 Task: Look for Airbnb options in Sumber, Indonesia from 5th December, 2023 to 11th December, 2023 for 2 adults.2 bedrooms having 2 beds and 1 bathroom. Property type can be flat. Booking option can be shelf check-in. Look for 4 properties as per requirement.
Action: Mouse moved to (484, 105)
Screenshot: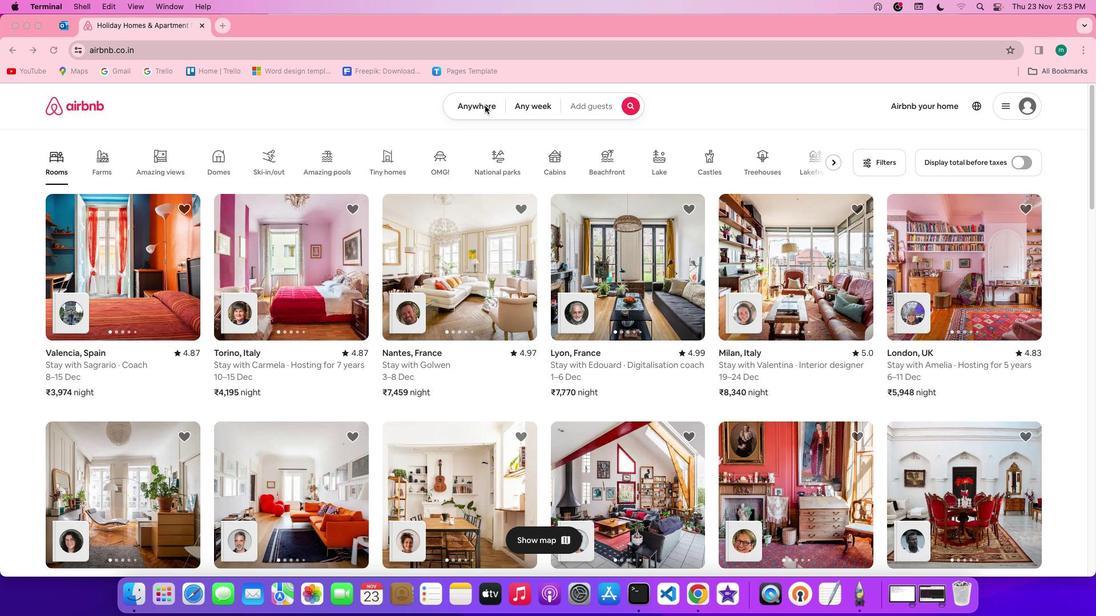 
Action: Mouse pressed left at (484, 105)
Screenshot: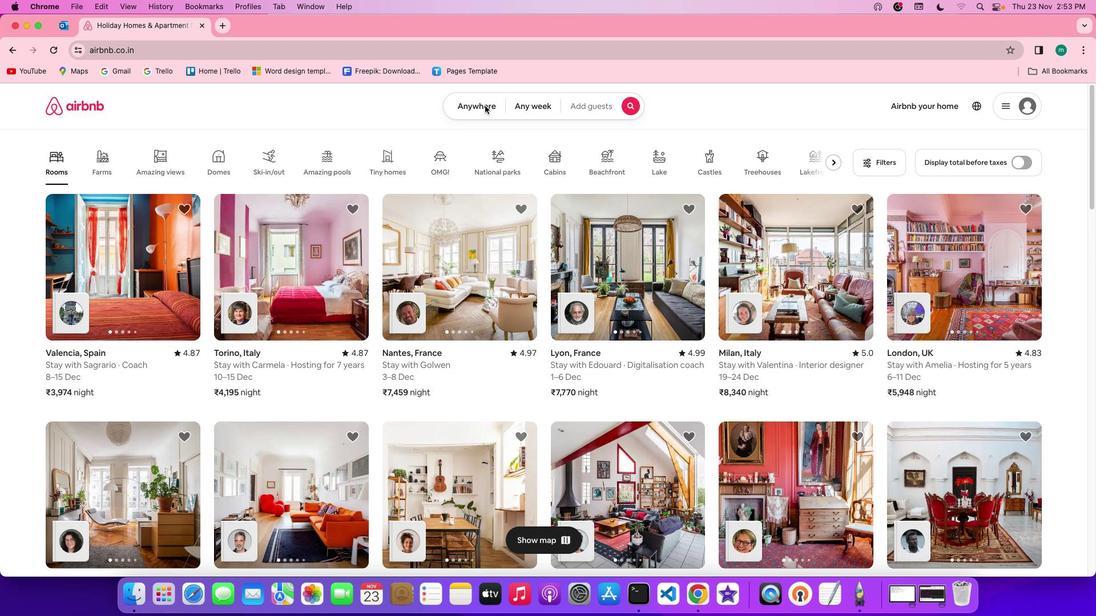
Action: Mouse pressed left at (484, 105)
Screenshot: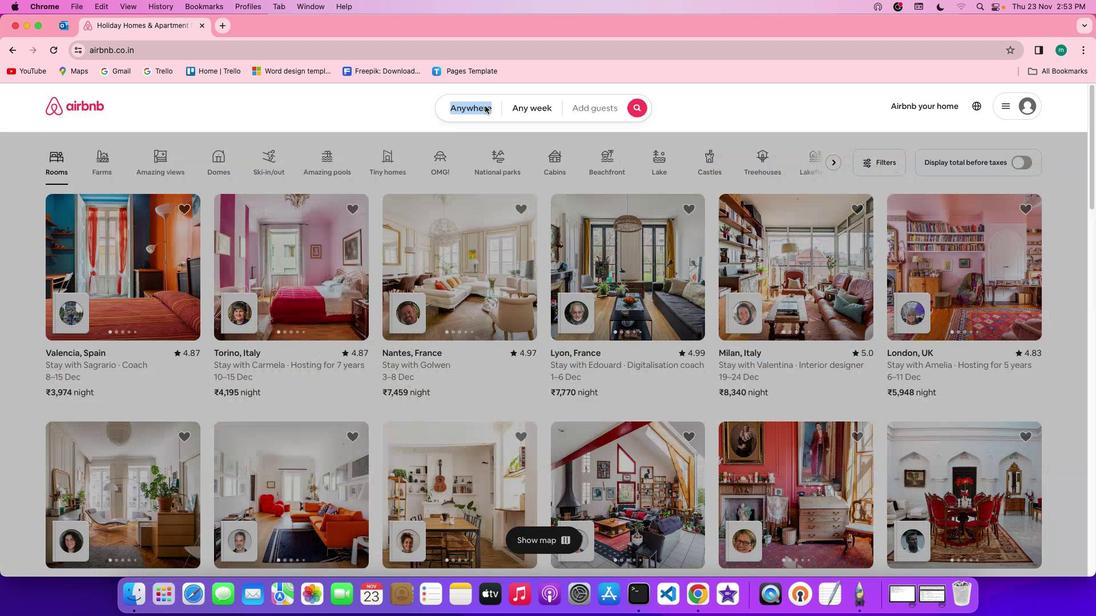 
Action: Mouse moved to (420, 151)
Screenshot: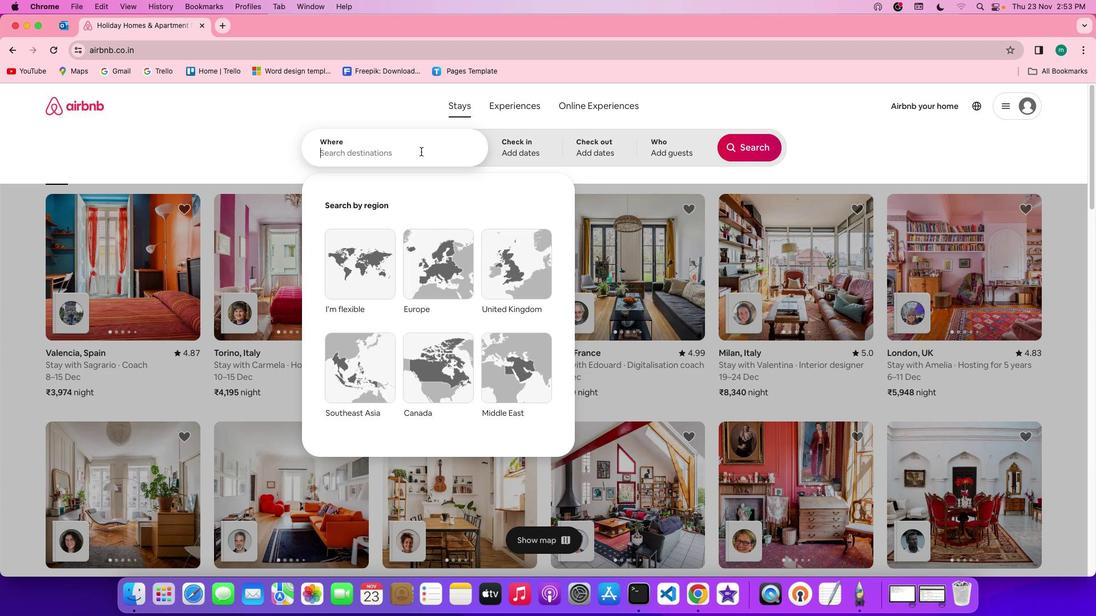 
Action: Mouse pressed left at (420, 151)
Screenshot: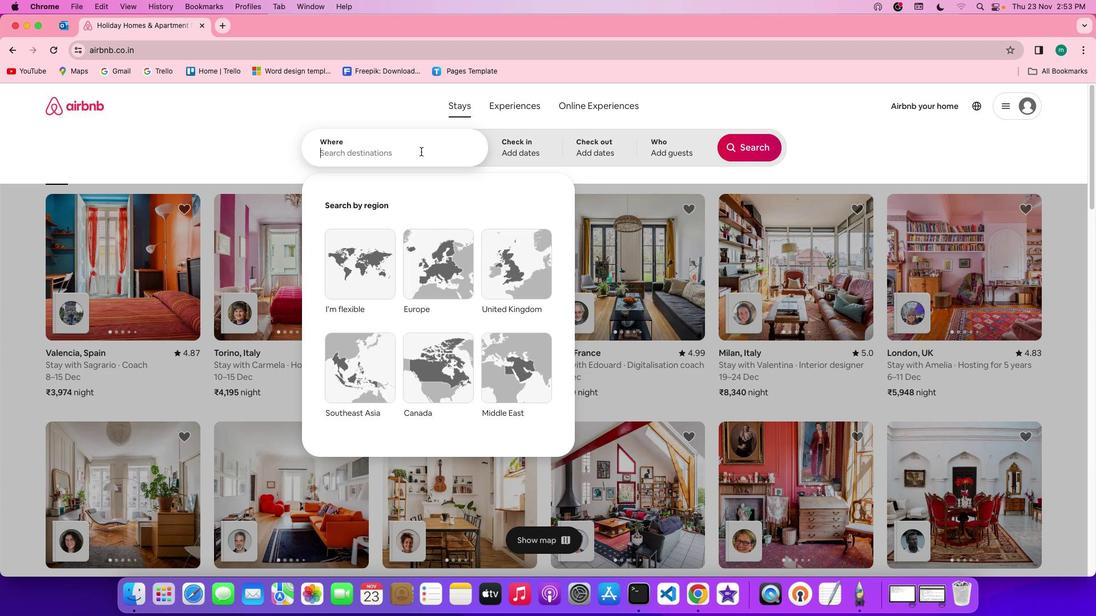 
Action: Key pressed Key.shift'S''u''m''b''e''r'','Key.spaceKey.shift'i''n''d''o''n''e''s''i''a'
Screenshot: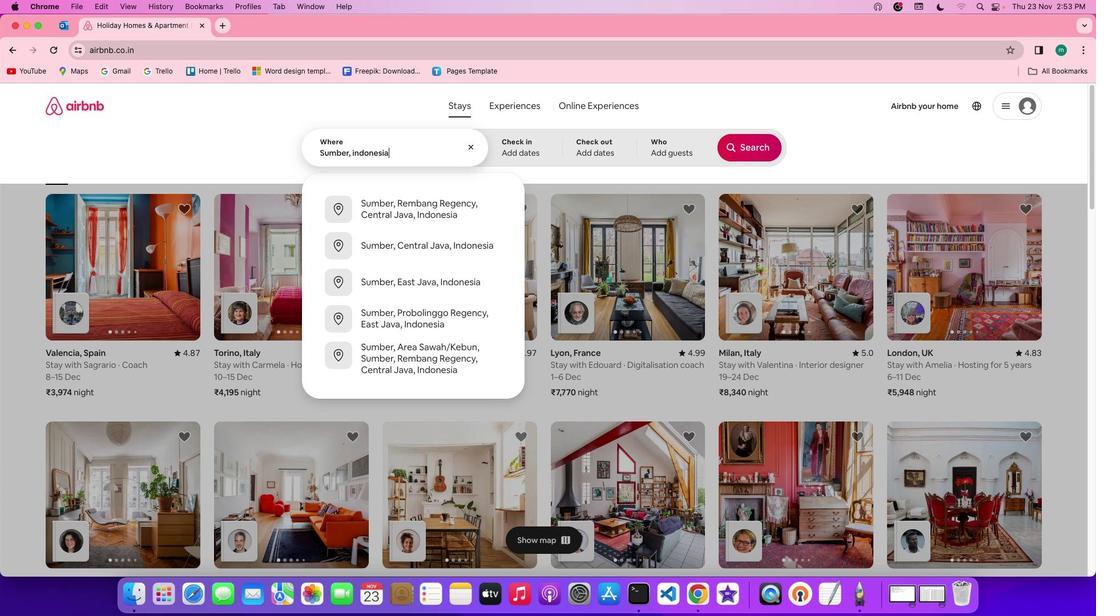 
Action: Mouse moved to (511, 136)
Screenshot: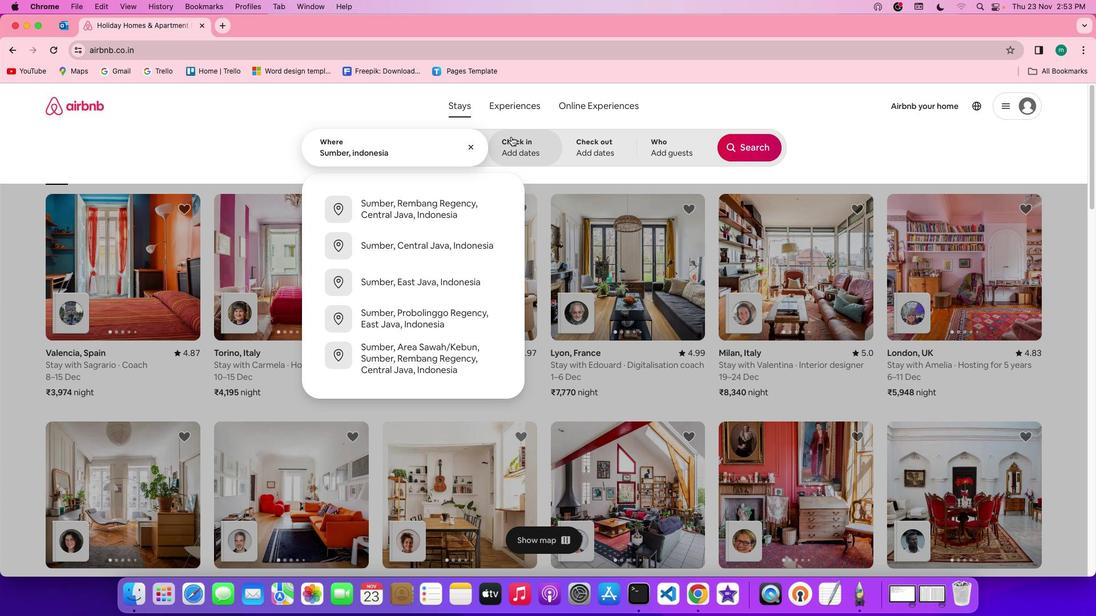 
Action: Mouse pressed left at (511, 136)
Screenshot: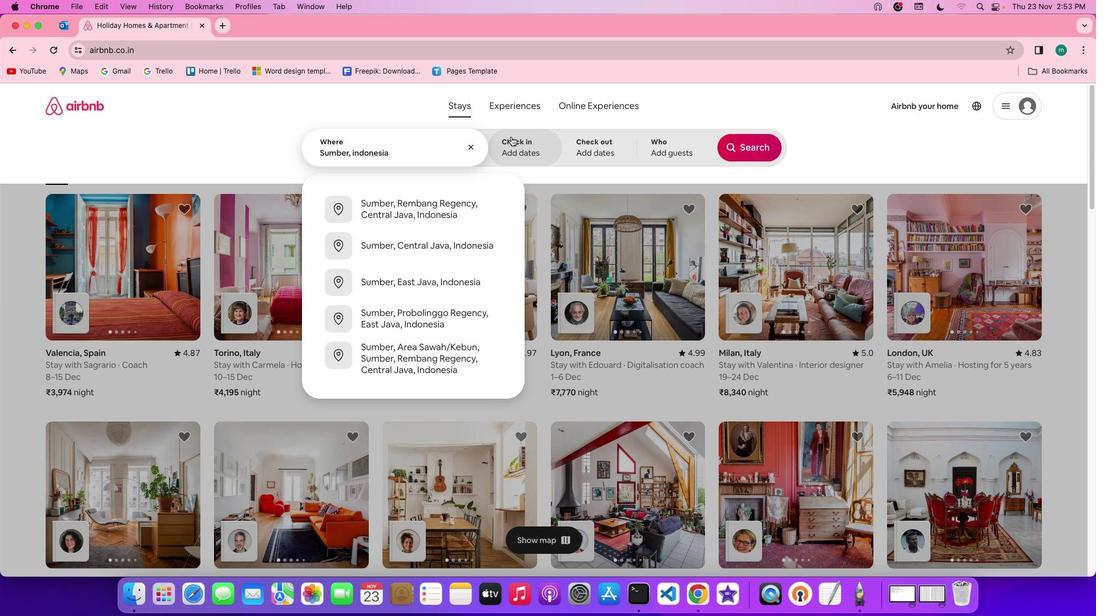 
Action: Mouse moved to (633, 315)
Screenshot: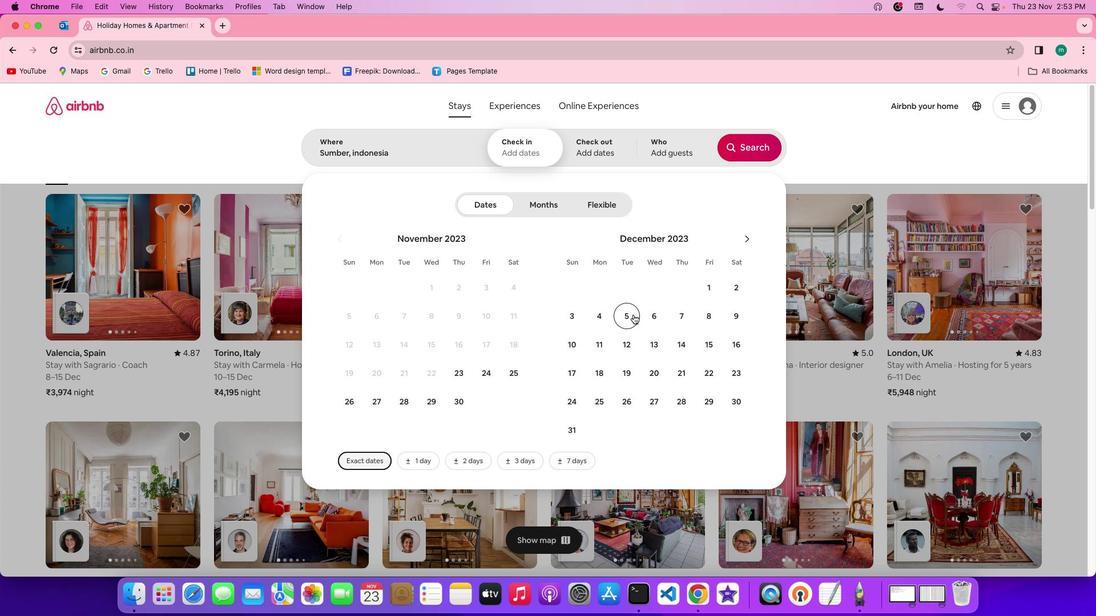 
Action: Mouse pressed left at (633, 315)
Screenshot: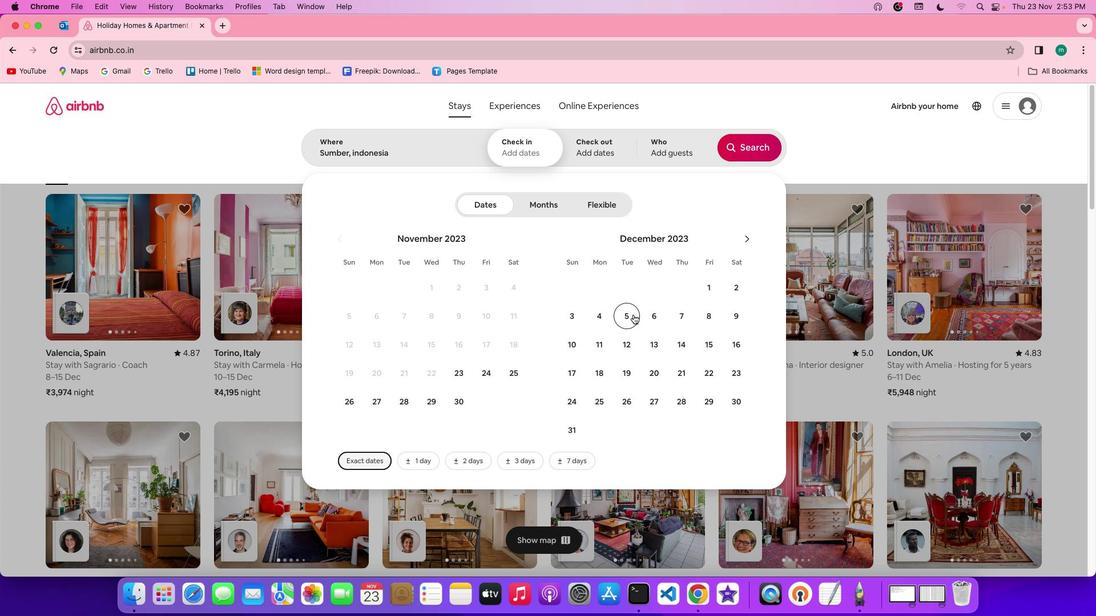 
Action: Mouse moved to (606, 350)
Screenshot: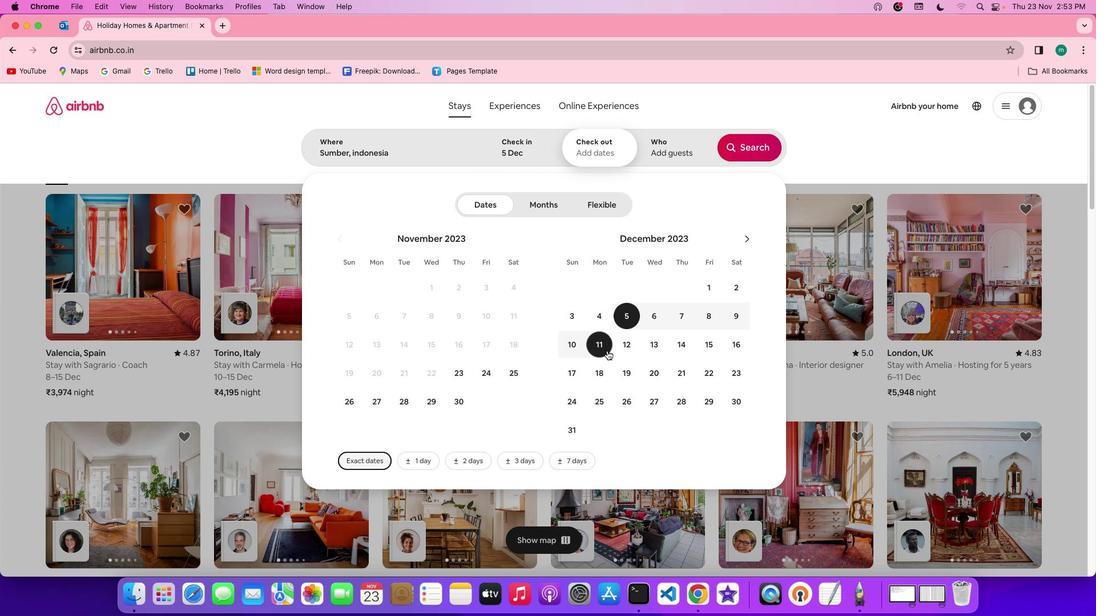 
Action: Mouse pressed left at (606, 350)
Screenshot: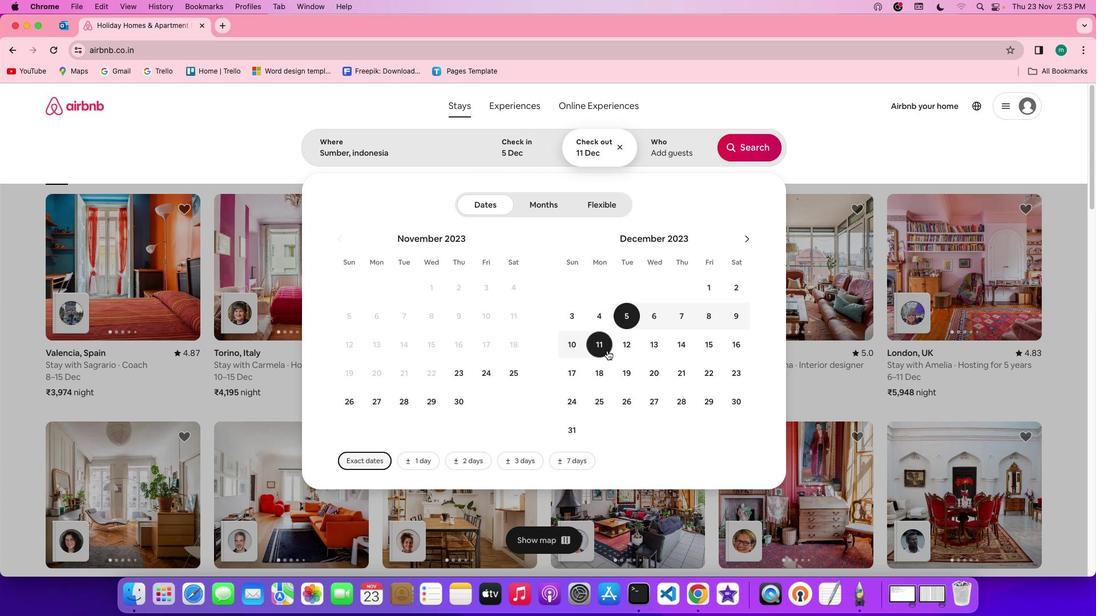 
Action: Mouse moved to (662, 146)
Screenshot: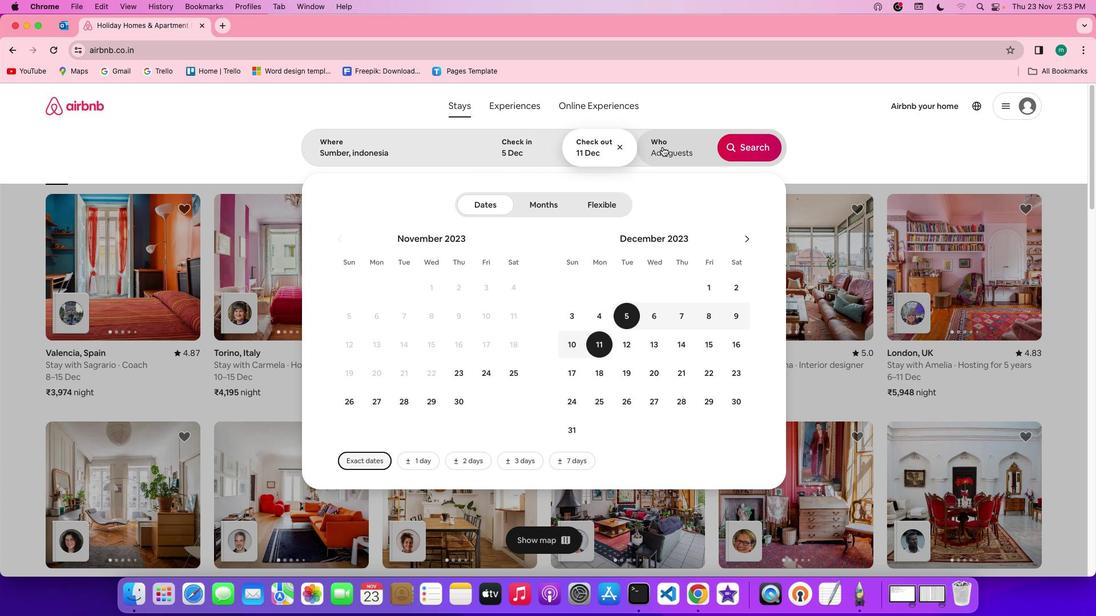 
Action: Mouse pressed left at (662, 146)
Screenshot: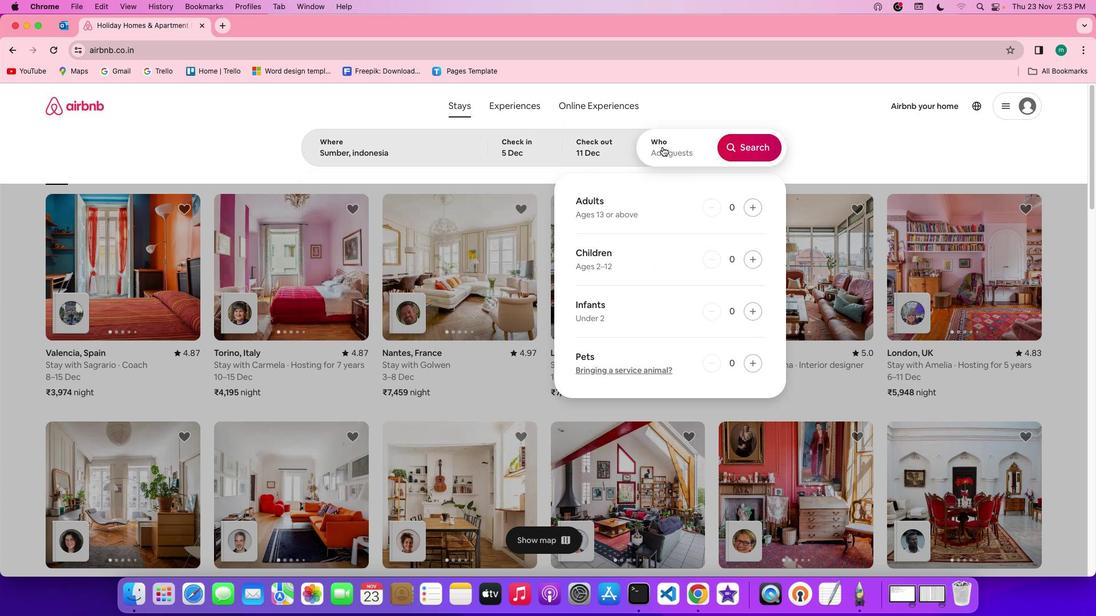 
Action: Mouse moved to (754, 206)
Screenshot: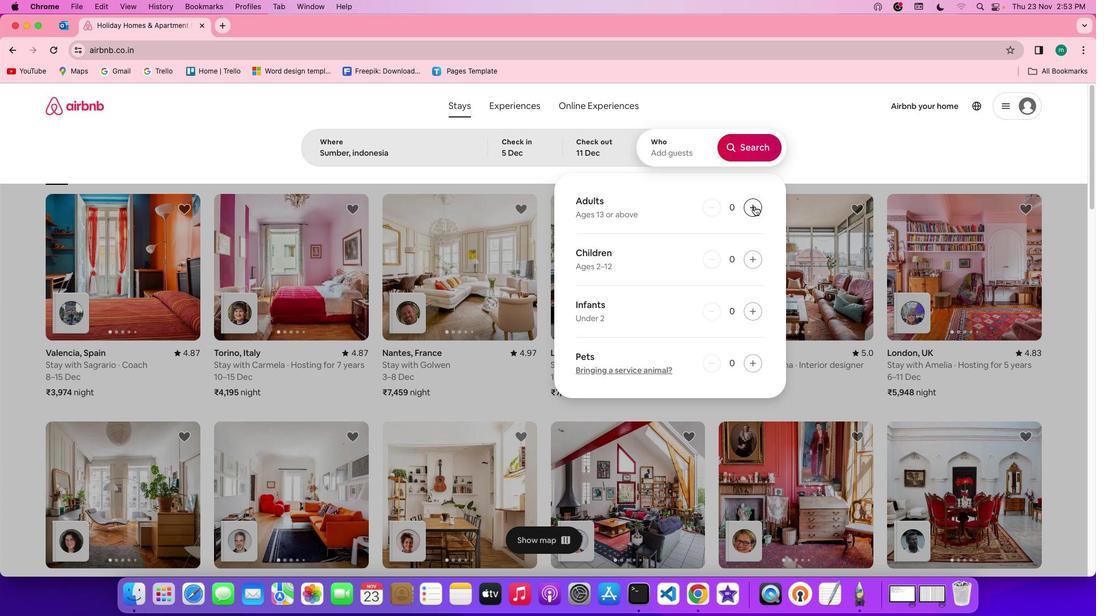 
Action: Mouse pressed left at (754, 206)
Screenshot: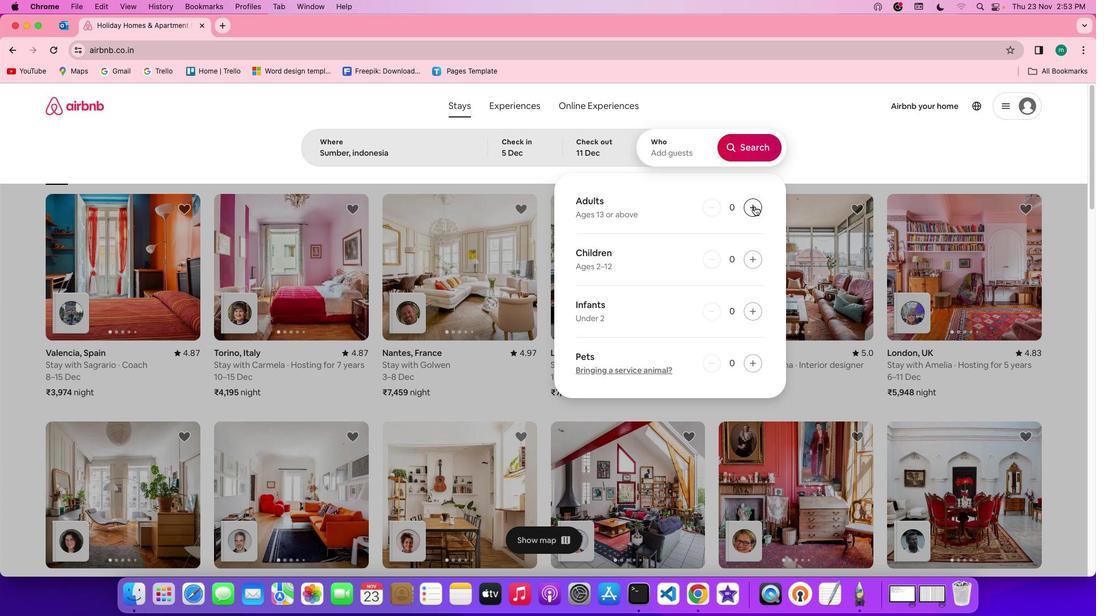 
Action: Mouse pressed left at (754, 206)
Screenshot: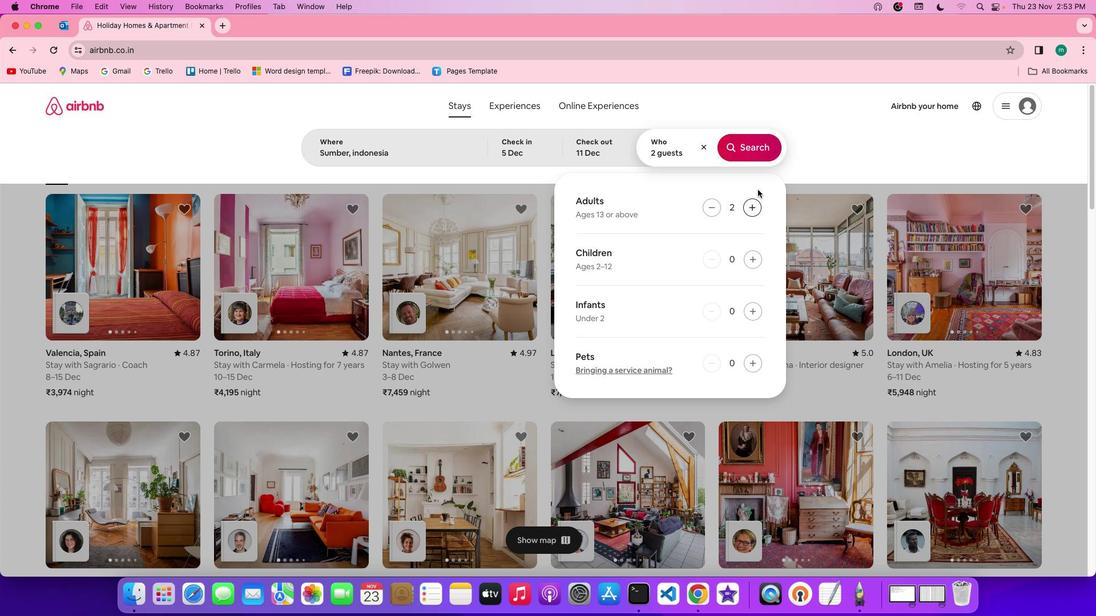 
Action: Mouse moved to (770, 143)
Screenshot: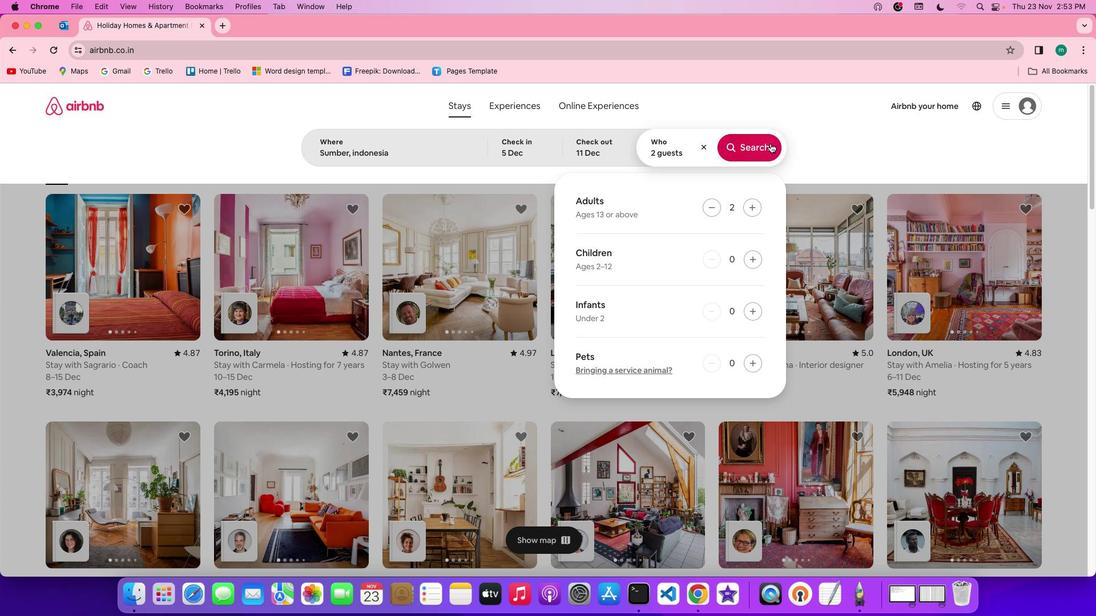 
Action: Mouse pressed left at (770, 143)
Screenshot: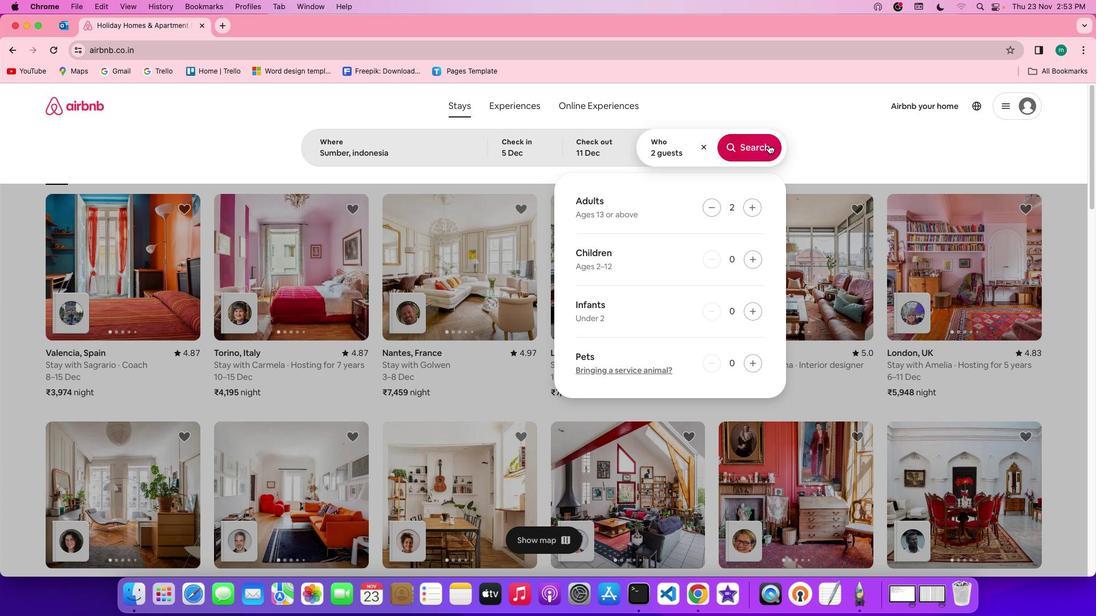 
Action: Mouse moved to (920, 146)
Screenshot: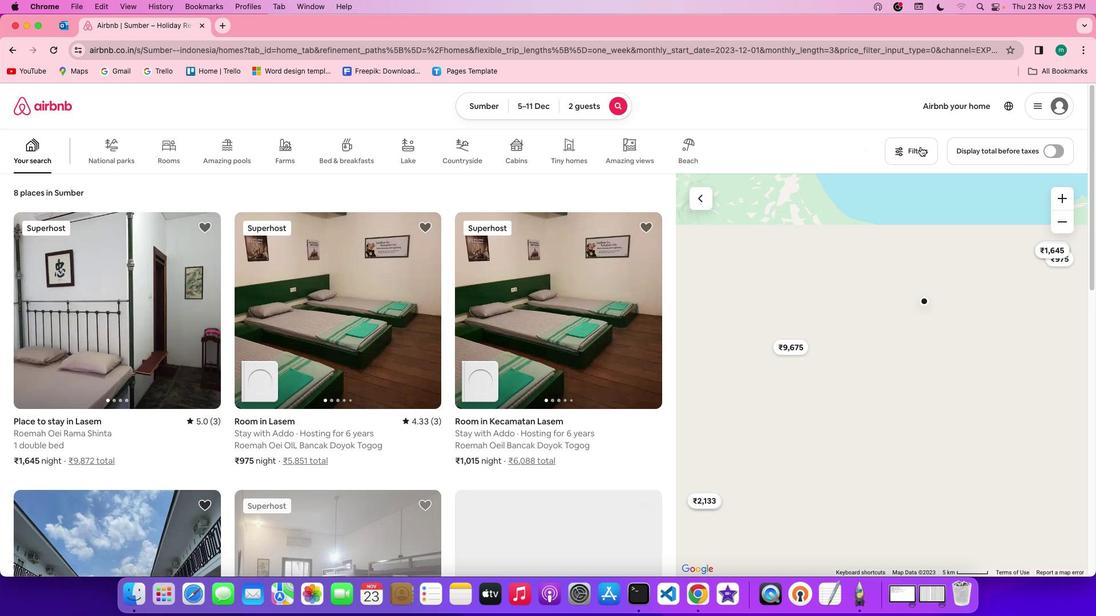 
Action: Mouse pressed left at (920, 146)
Screenshot: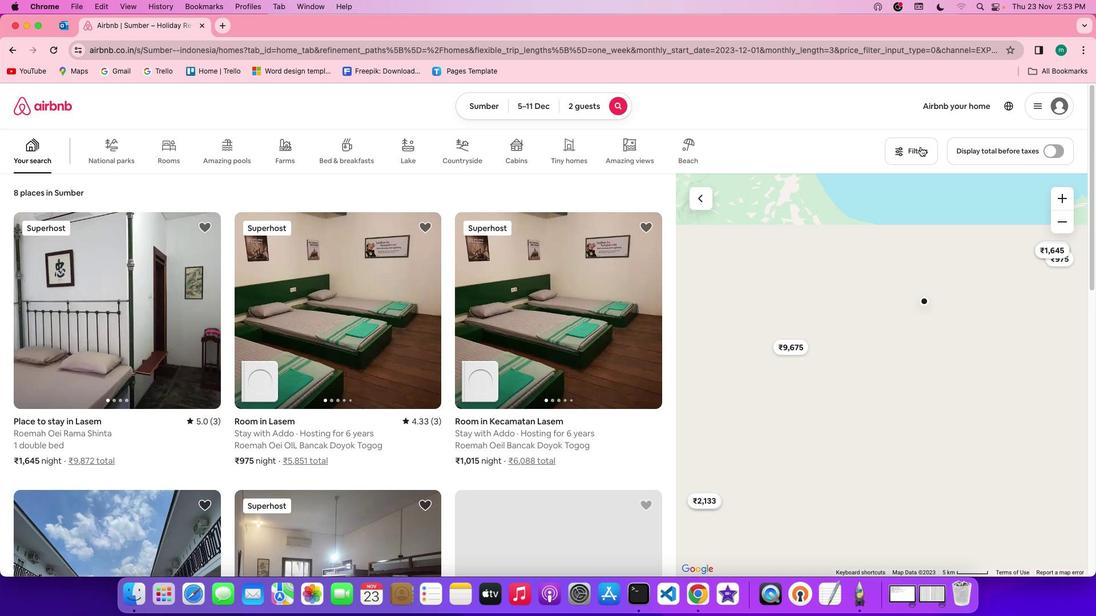 
Action: Mouse moved to (632, 307)
Screenshot: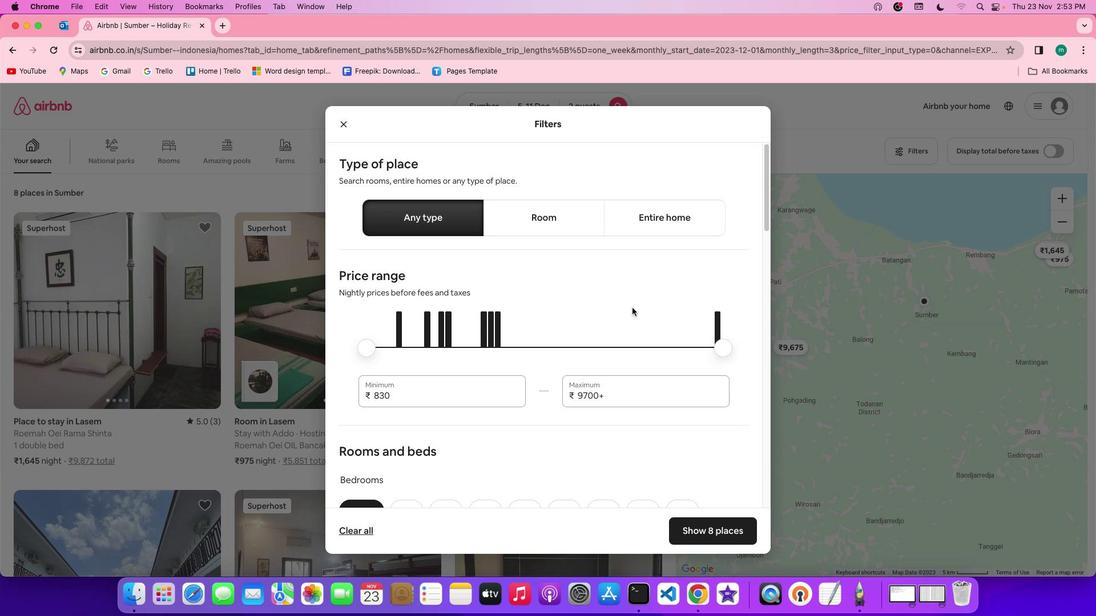 
Action: Mouse scrolled (632, 307) with delta (0, 0)
Screenshot: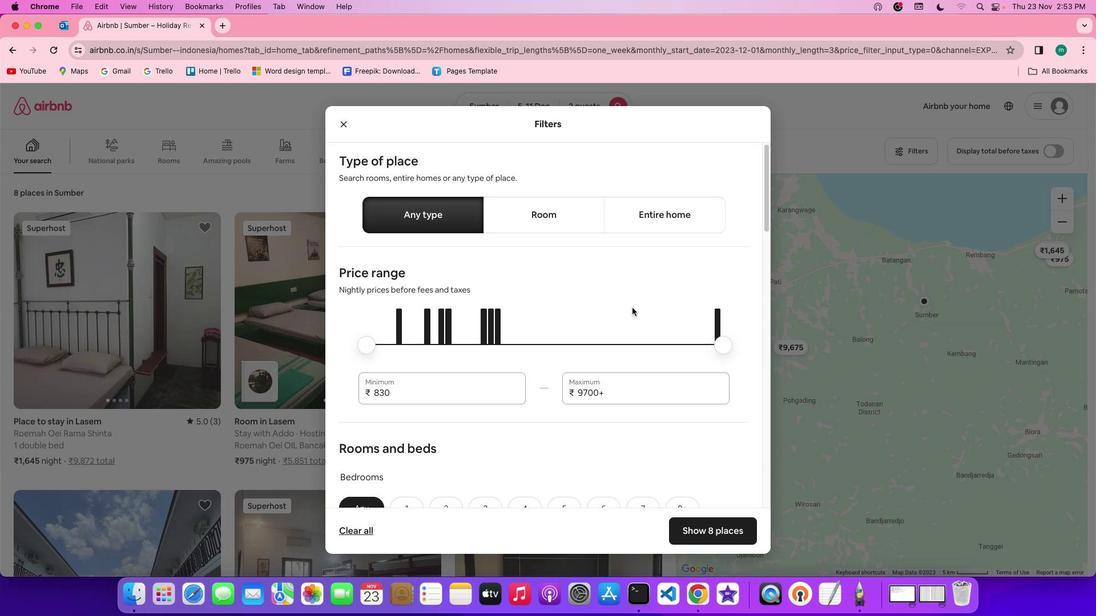 
Action: Mouse scrolled (632, 307) with delta (0, 0)
Screenshot: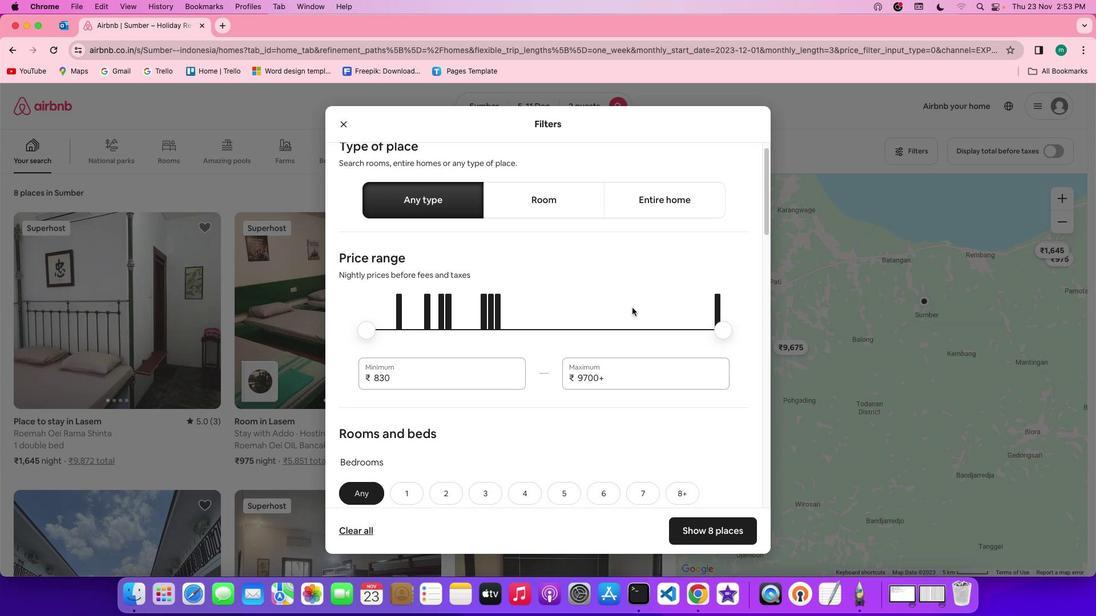 
Action: Mouse scrolled (632, 307) with delta (0, -1)
Screenshot: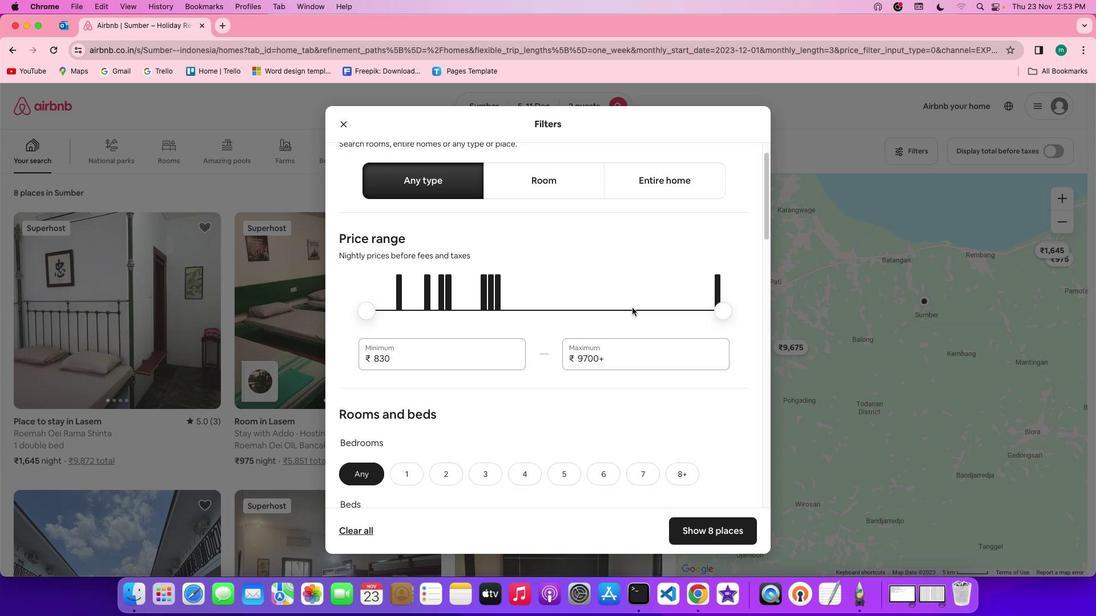 
Action: Mouse scrolled (632, 307) with delta (0, -1)
Screenshot: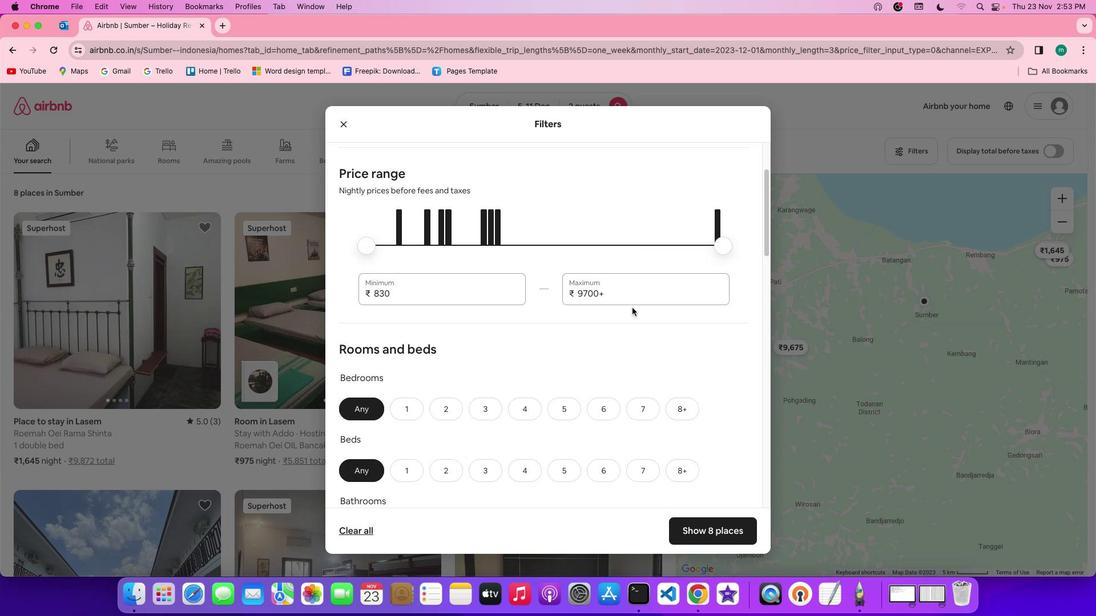 
Action: Mouse scrolled (632, 307) with delta (0, 0)
Screenshot: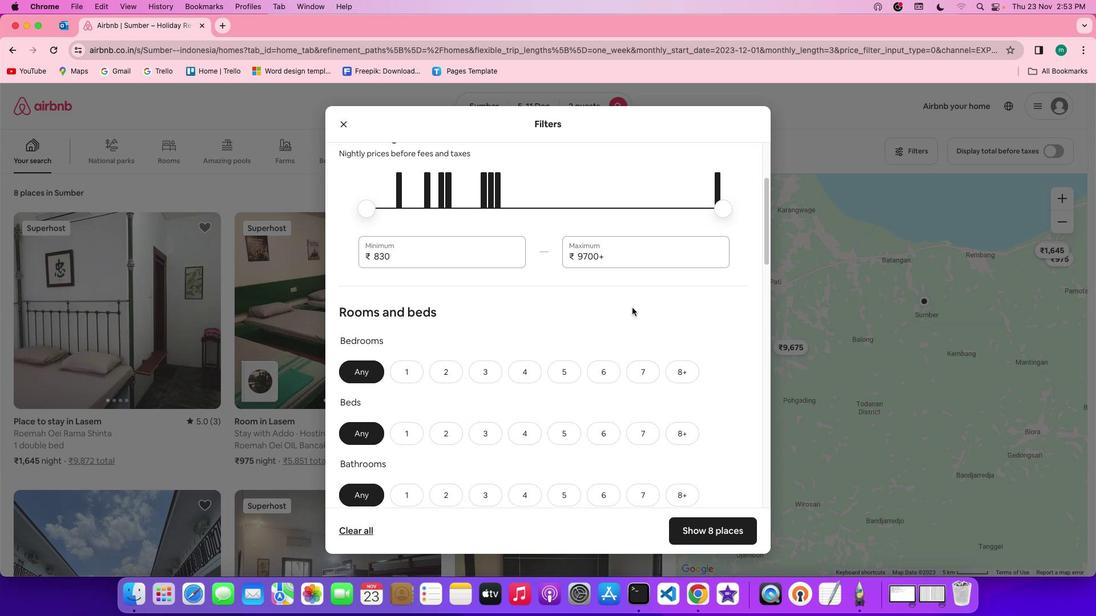 
Action: Mouse scrolled (632, 307) with delta (0, 0)
Screenshot: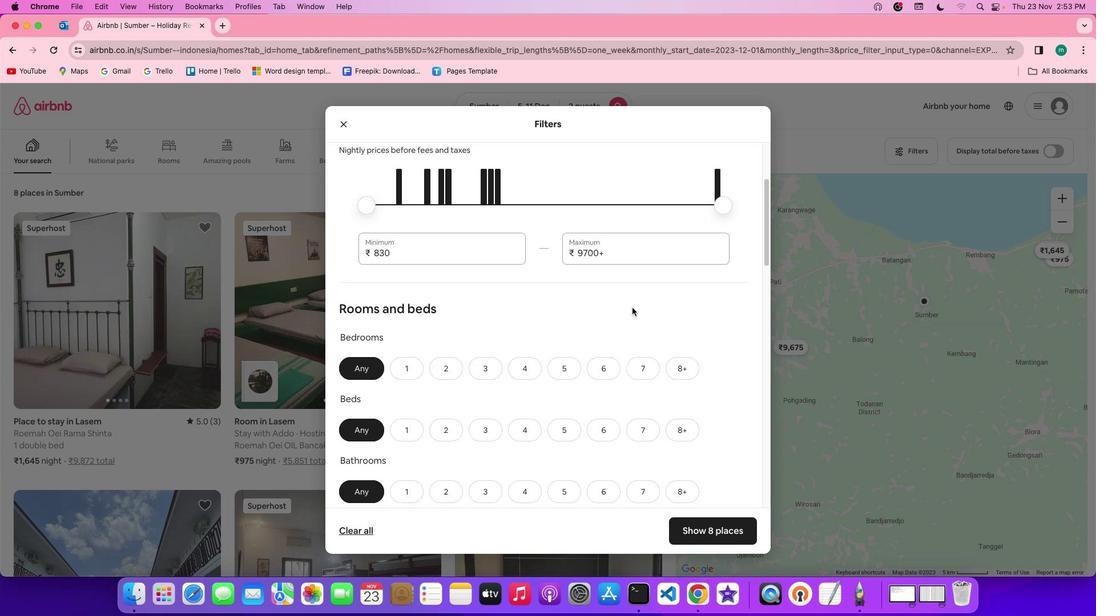 
Action: Mouse scrolled (632, 307) with delta (0, 0)
Screenshot: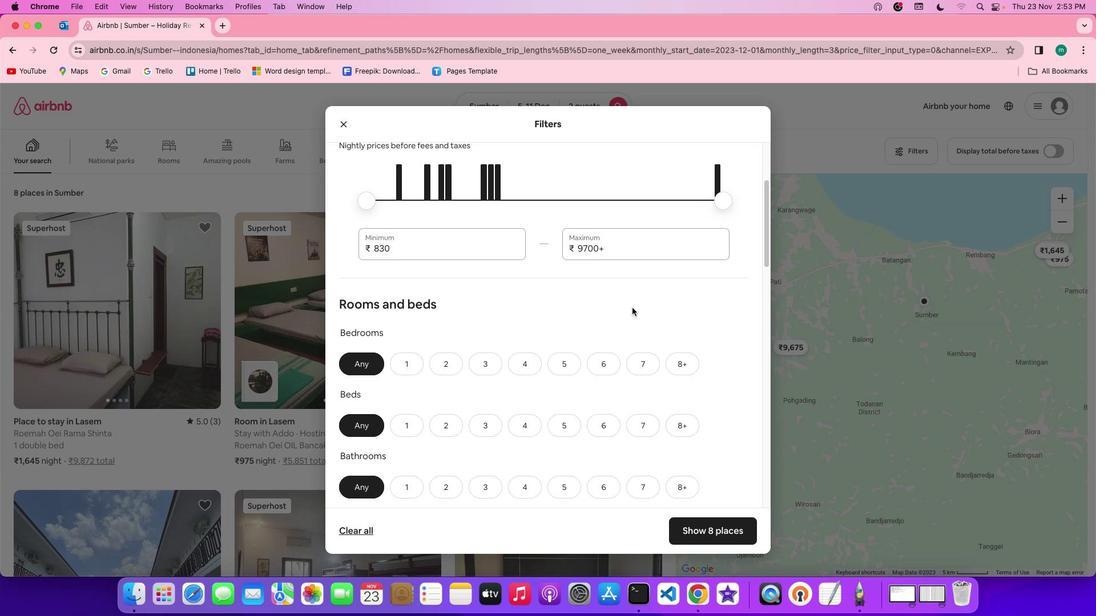 
Action: Mouse scrolled (632, 307) with delta (0, 0)
Screenshot: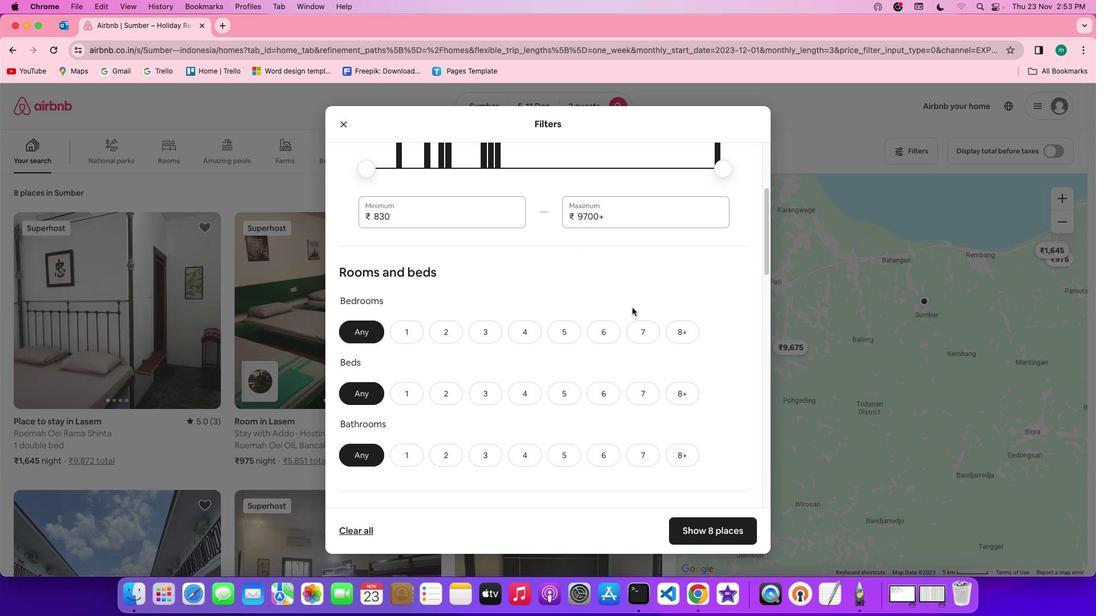 
Action: Mouse moved to (443, 311)
Screenshot: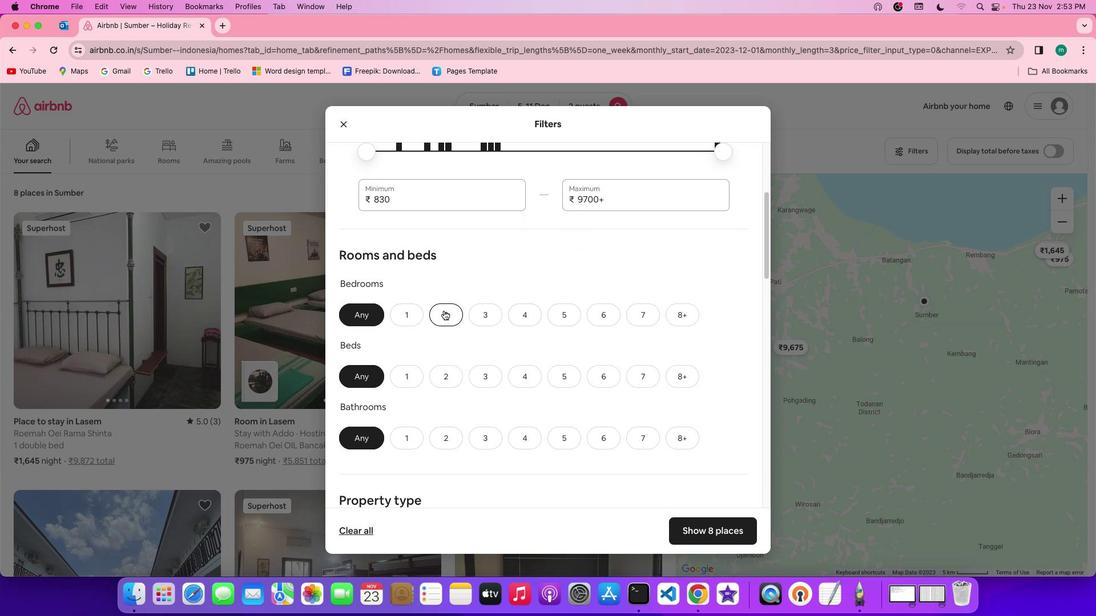 
Action: Mouse pressed left at (443, 311)
Screenshot: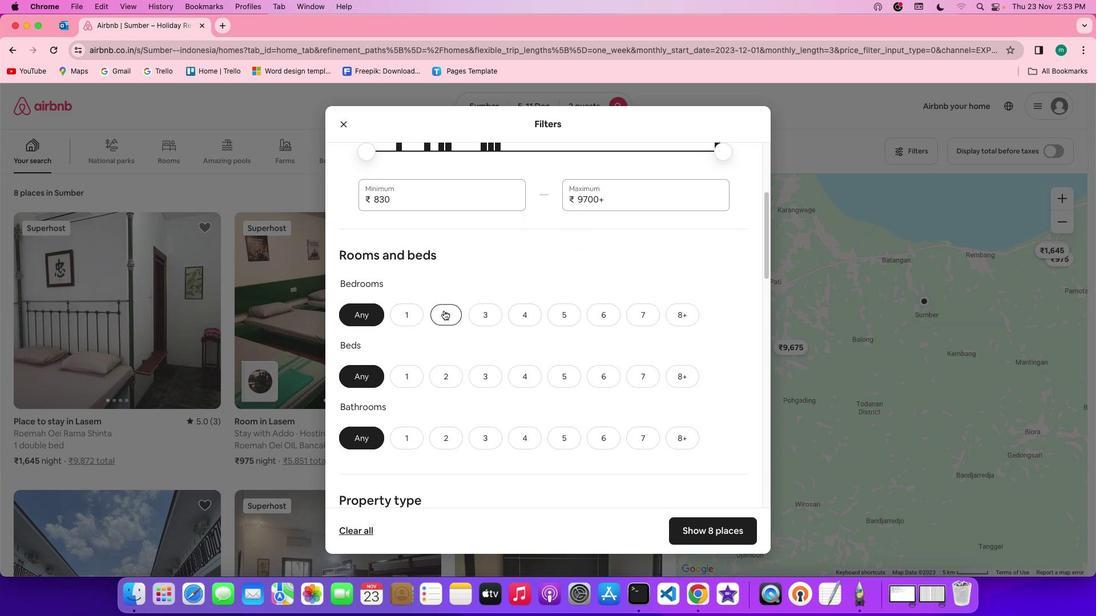 
Action: Mouse moved to (443, 372)
Screenshot: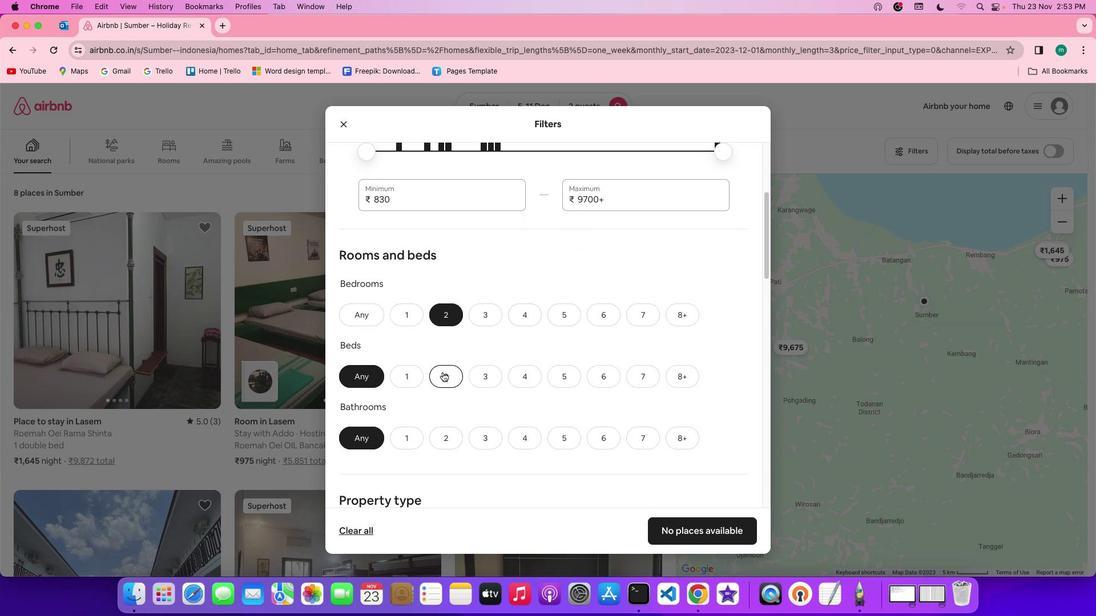 
Action: Mouse pressed left at (443, 372)
Screenshot: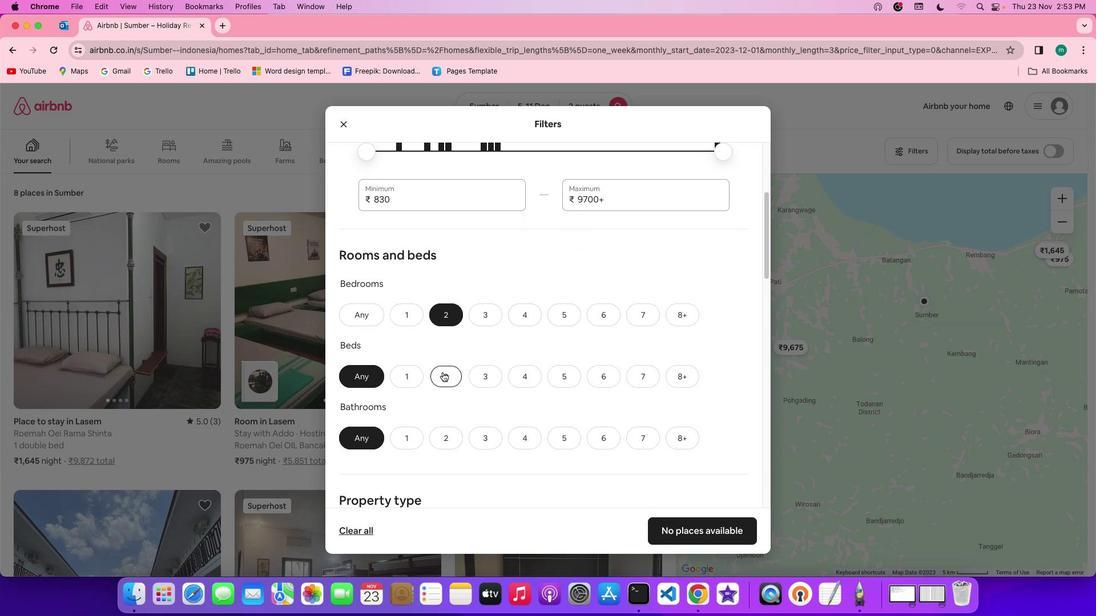 
Action: Mouse moved to (405, 442)
Screenshot: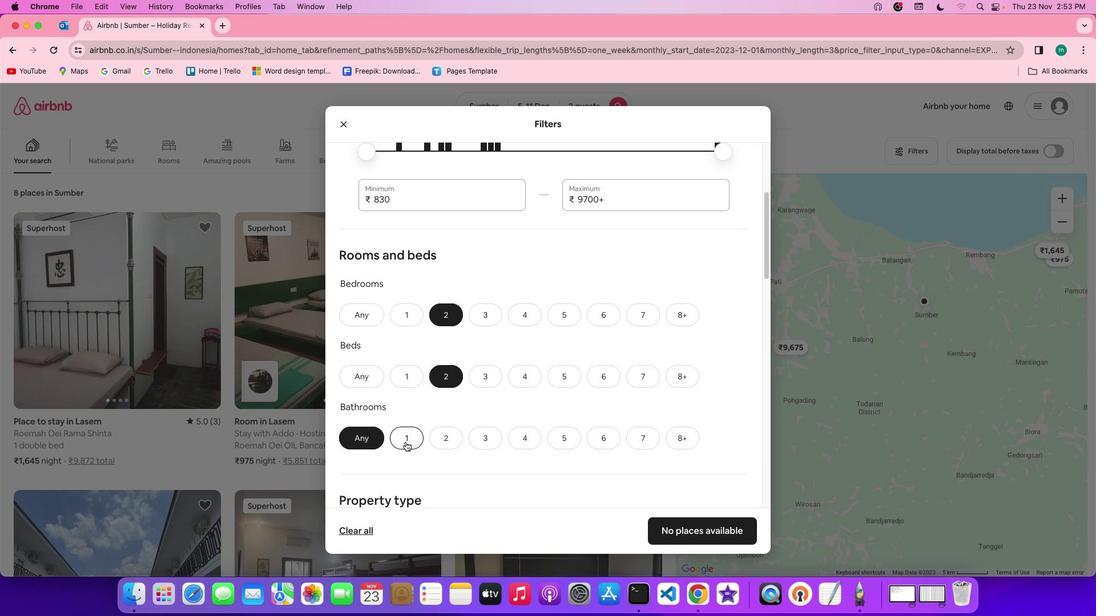 
Action: Mouse pressed left at (405, 442)
Screenshot: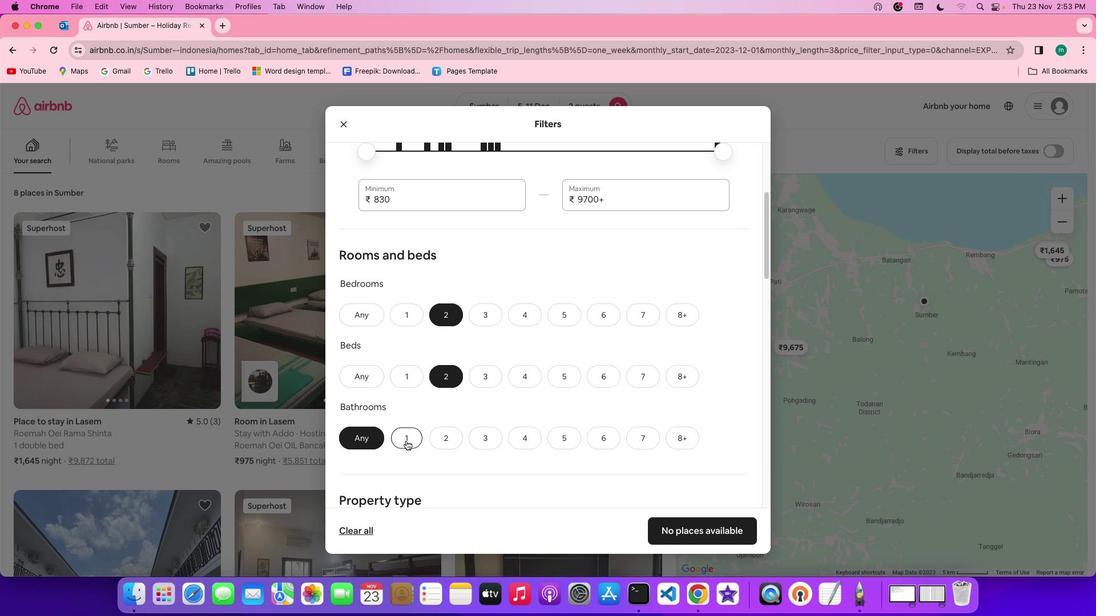 
Action: Mouse moved to (584, 416)
Screenshot: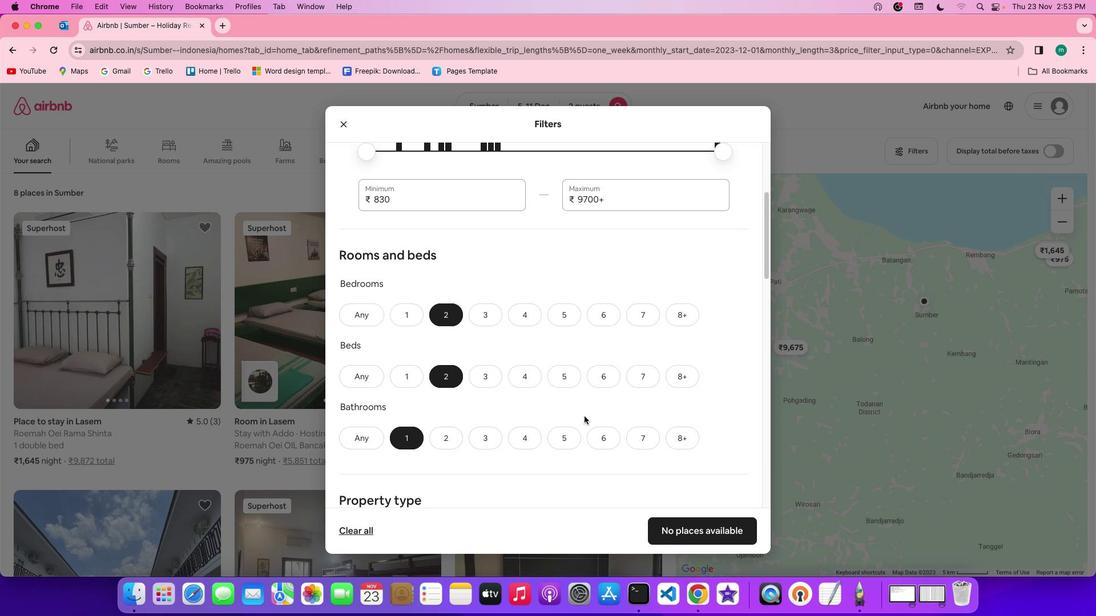
Action: Mouse scrolled (584, 416) with delta (0, 0)
Screenshot: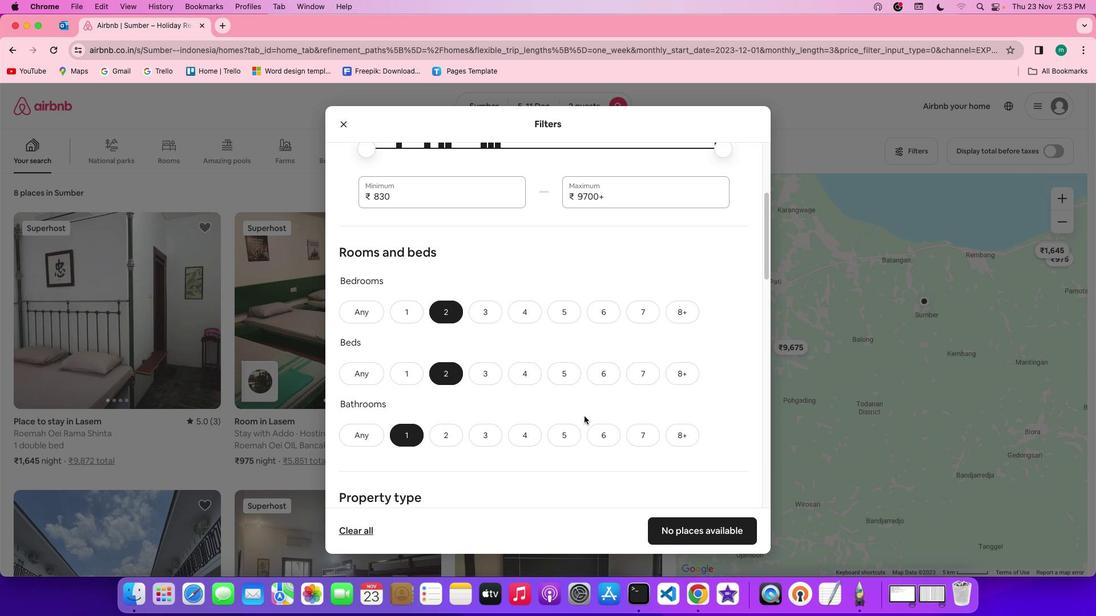 
Action: Mouse scrolled (584, 416) with delta (0, 0)
Screenshot: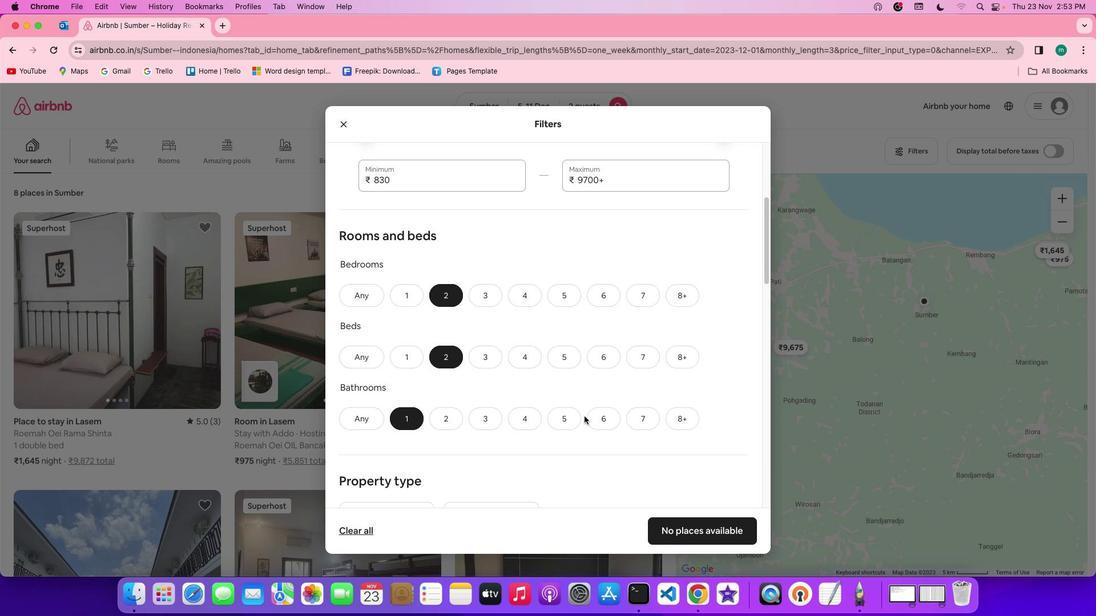 
Action: Mouse scrolled (584, 416) with delta (0, -1)
Screenshot: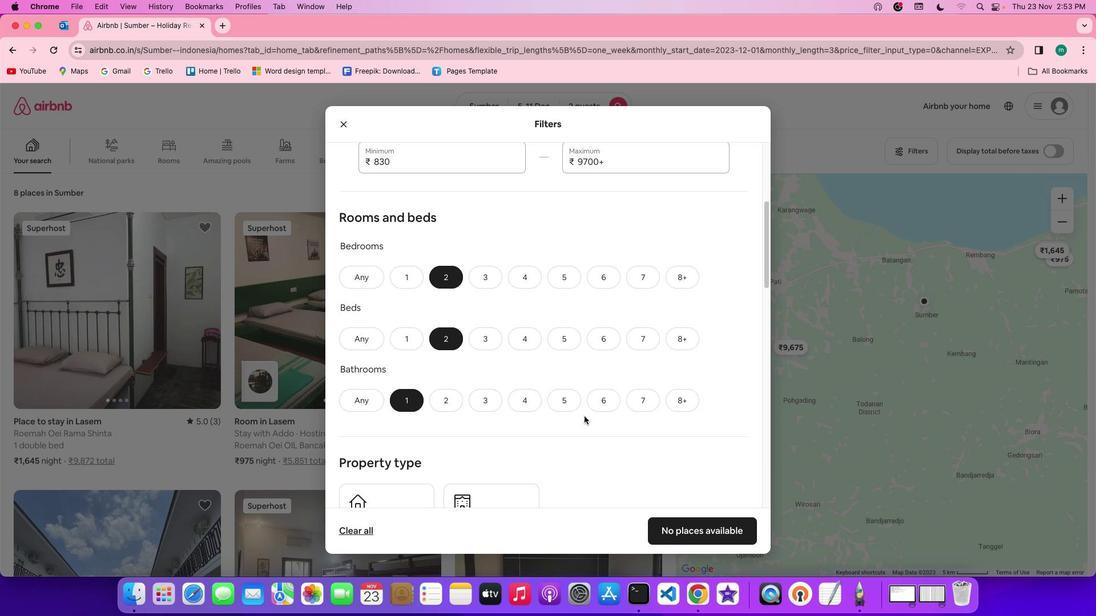 
Action: Mouse scrolled (584, 416) with delta (0, -1)
Screenshot: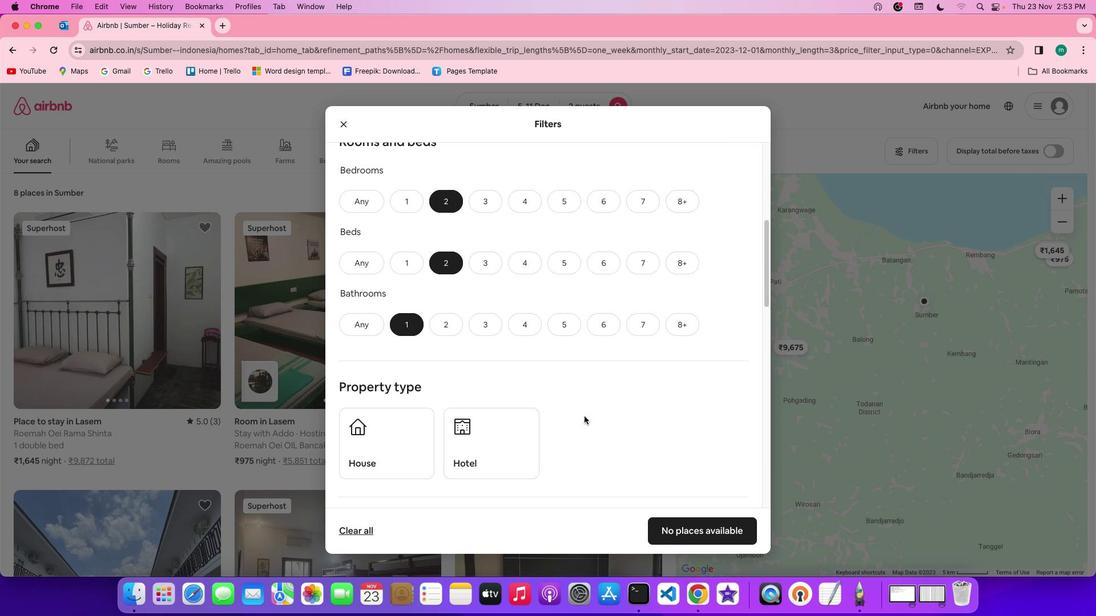 
Action: Mouse scrolled (584, 416) with delta (0, 0)
Screenshot: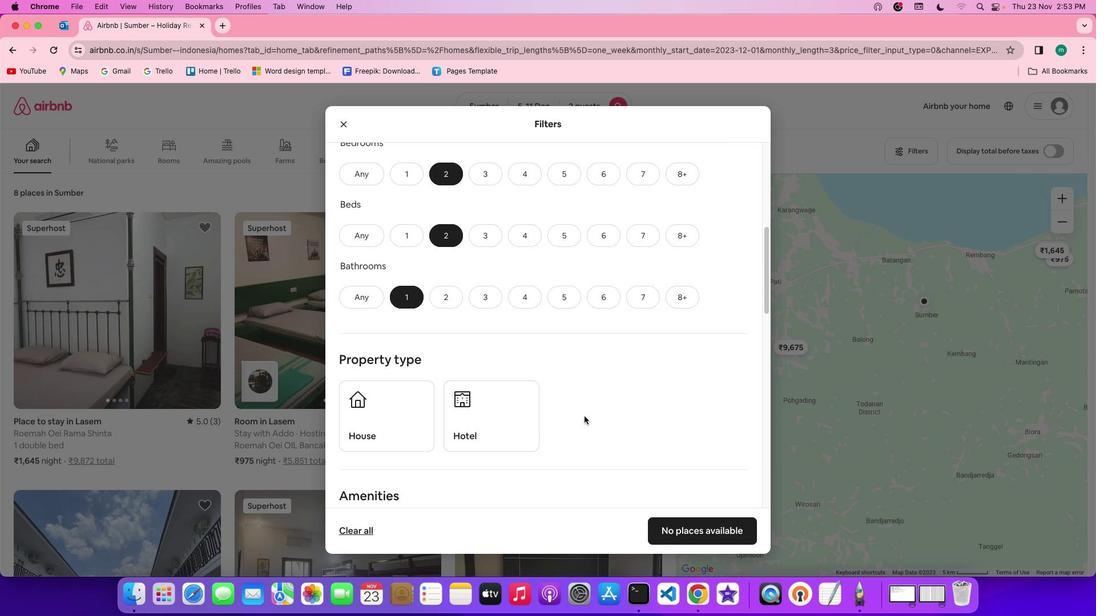 
Action: Mouse scrolled (584, 416) with delta (0, 0)
Screenshot: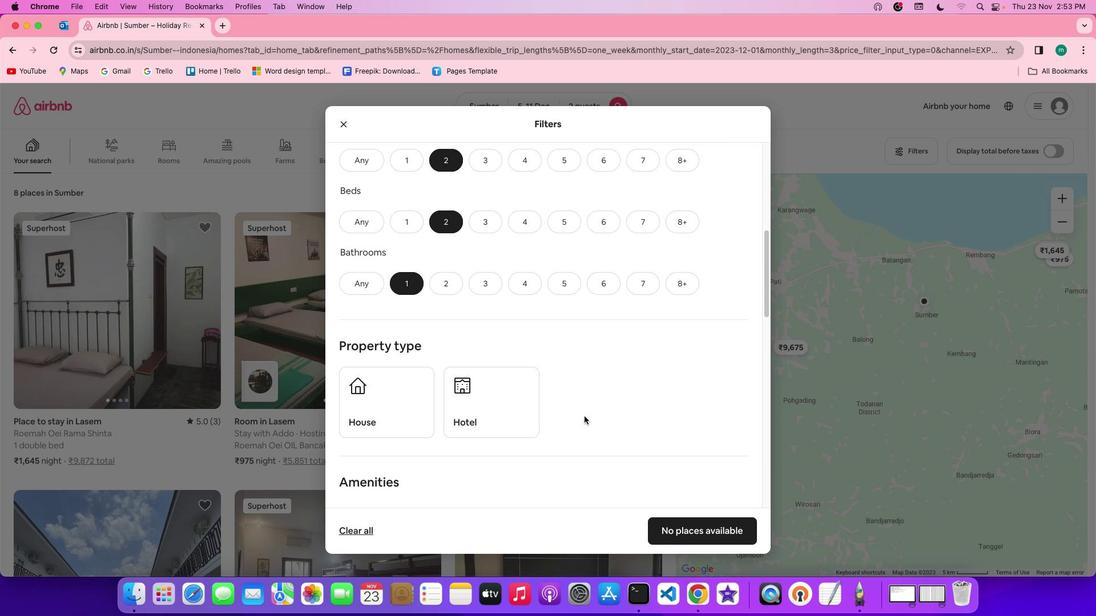 
Action: Mouse scrolled (584, 416) with delta (0, -1)
Screenshot: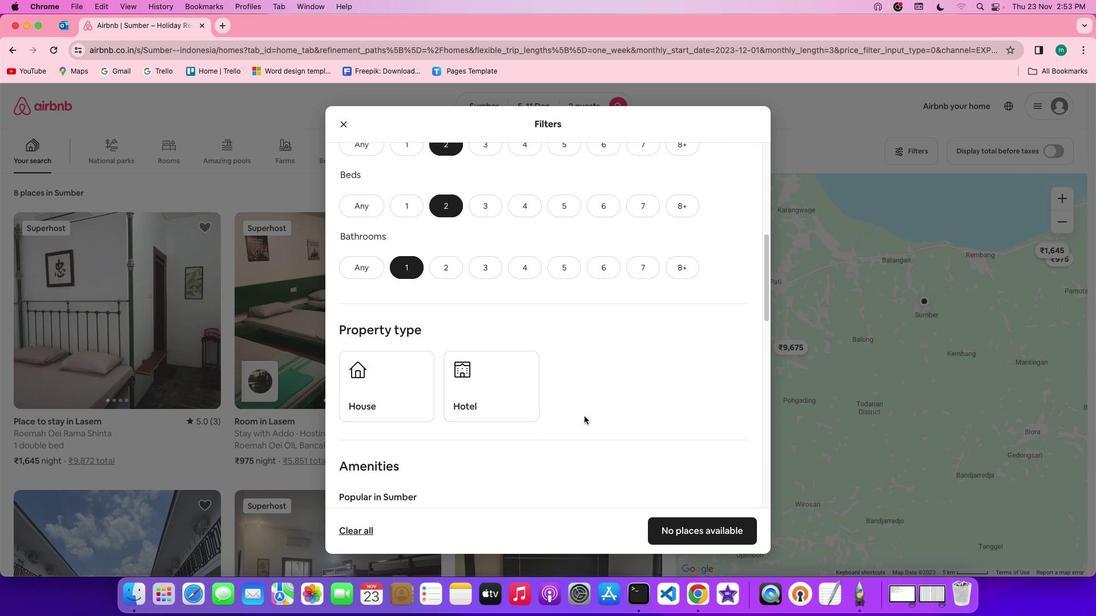 
Action: Mouse scrolled (584, 416) with delta (0, -1)
Screenshot: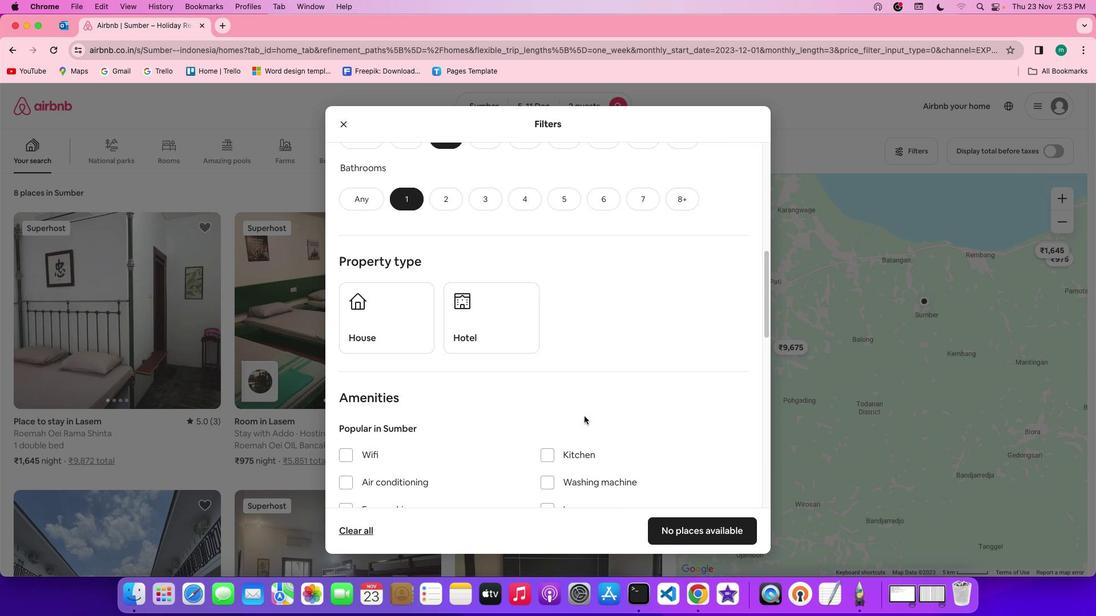 
Action: Mouse scrolled (584, 416) with delta (0, 0)
Screenshot: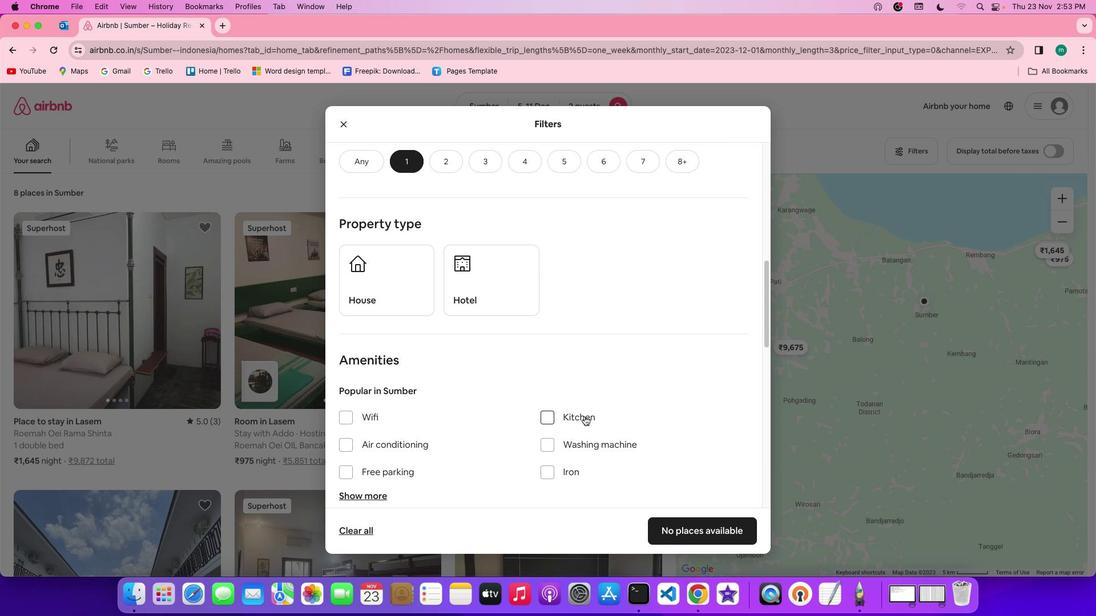 
Action: Mouse scrolled (584, 416) with delta (0, 0)
Screenshot: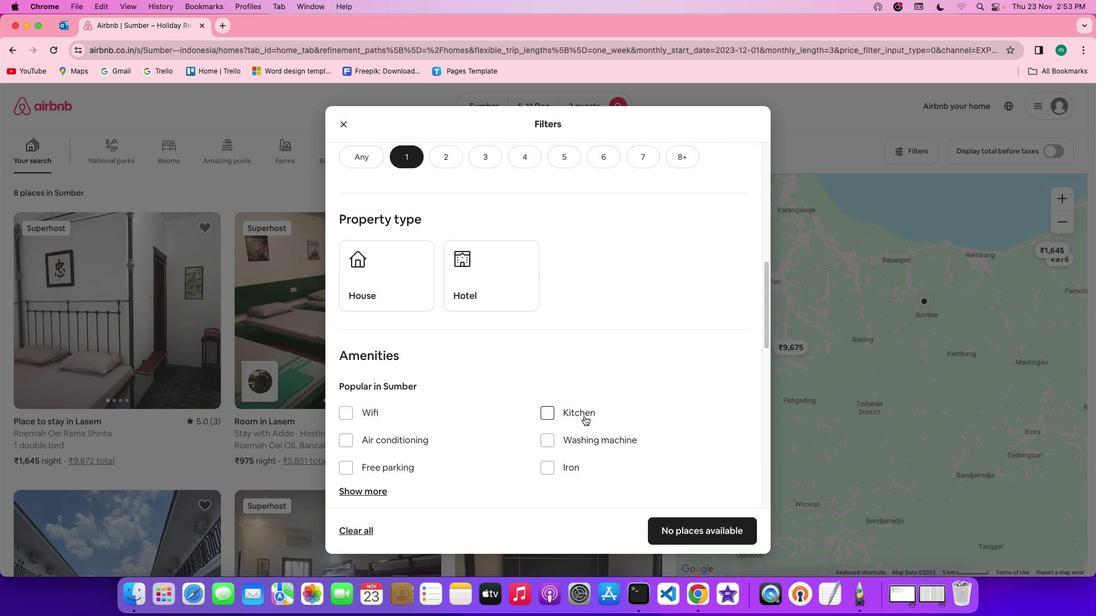 
Action: Mouse scrolled (584, 416) with delta (0, 0)
Screenshot: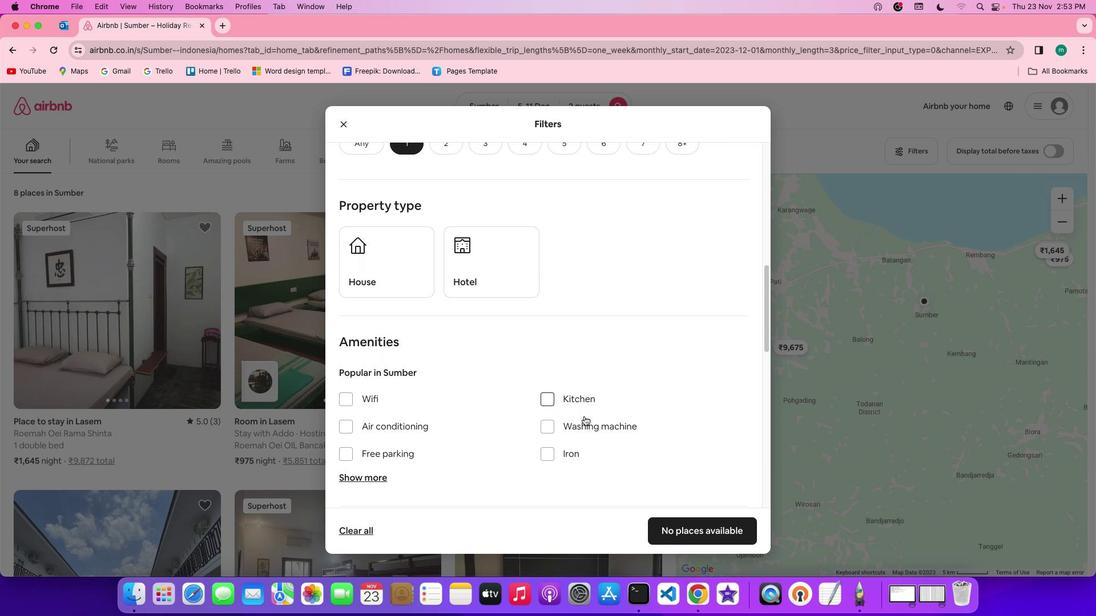 
Action: Mouse moved to (597, 360)
Screenshot: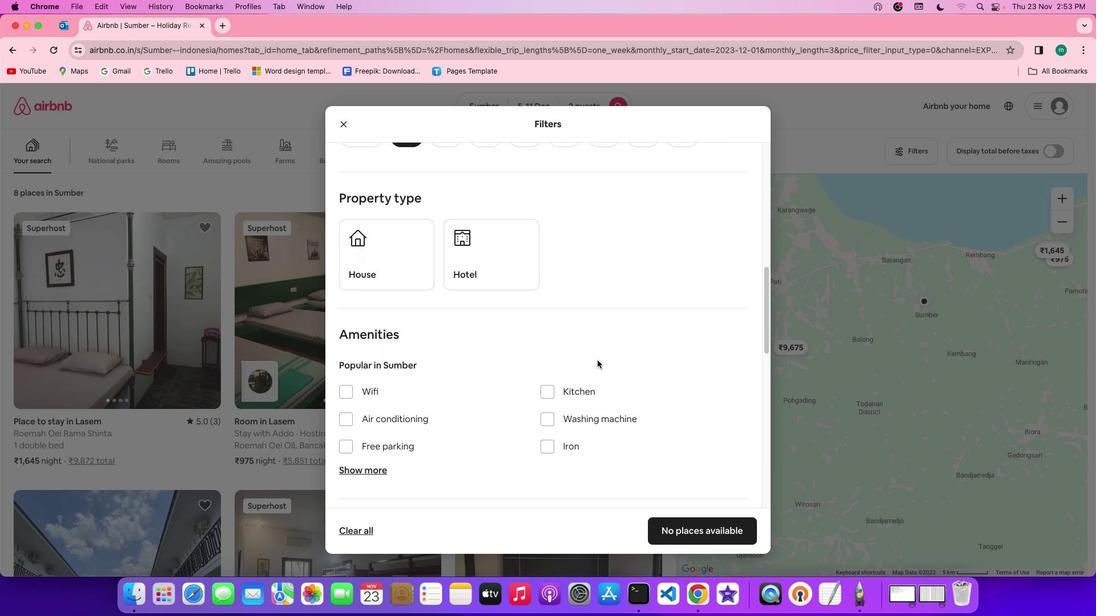 
Action: Mouse scrolled (597, 360) with delta (0, 0)
Screenshot: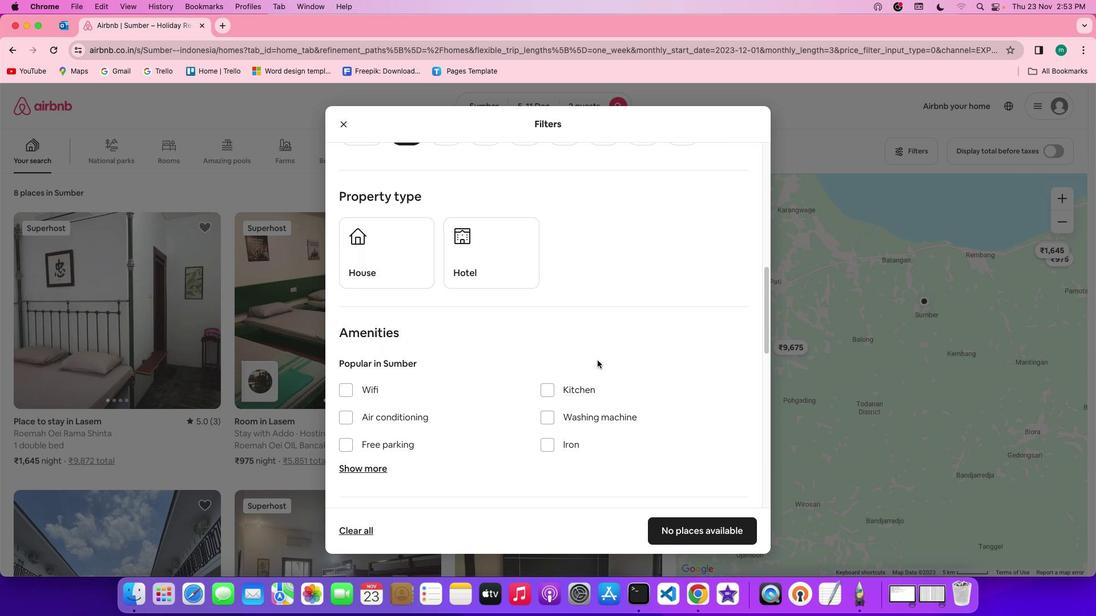 
Action: Mouse scrolled (597, 360) with delta (0, 0)
Screenshot: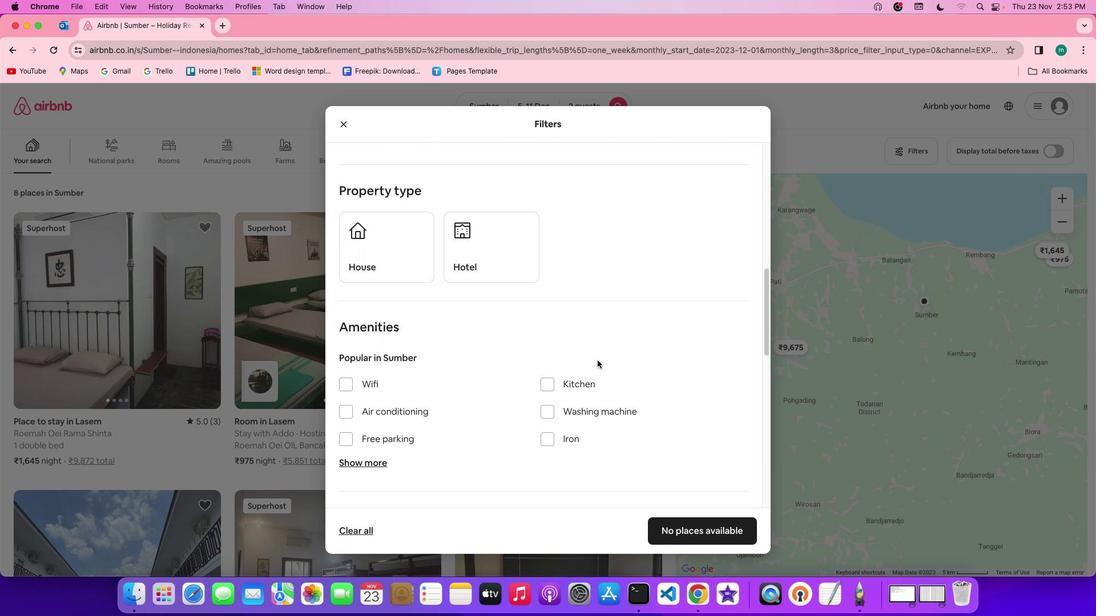 
Action: Mouse scrolled (597, 360) with delta (0, 0)
Screenshot: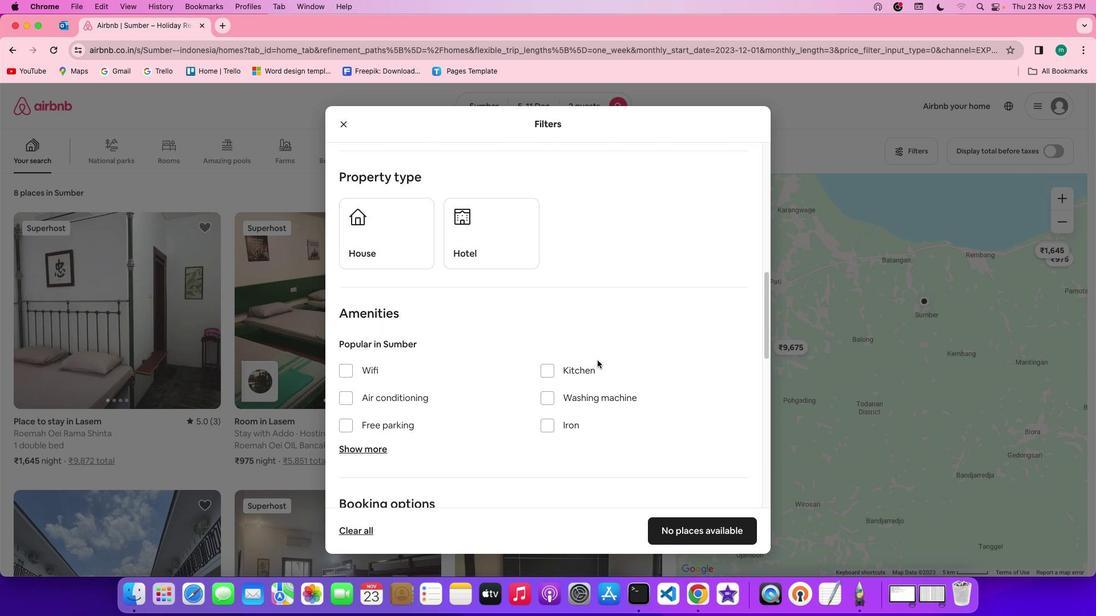 
Action: Mouse scrolled (597, 360) with delta (0, 0)
Screenshot: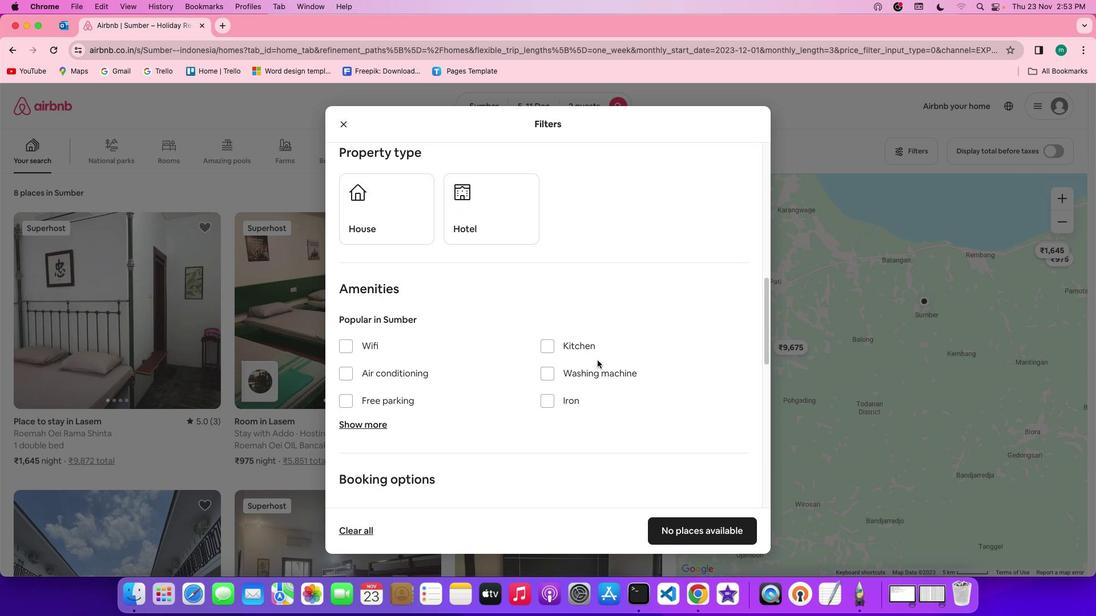 
Action: Mouse scrolled (597, 360) with delta (0, 0)
Screenshot: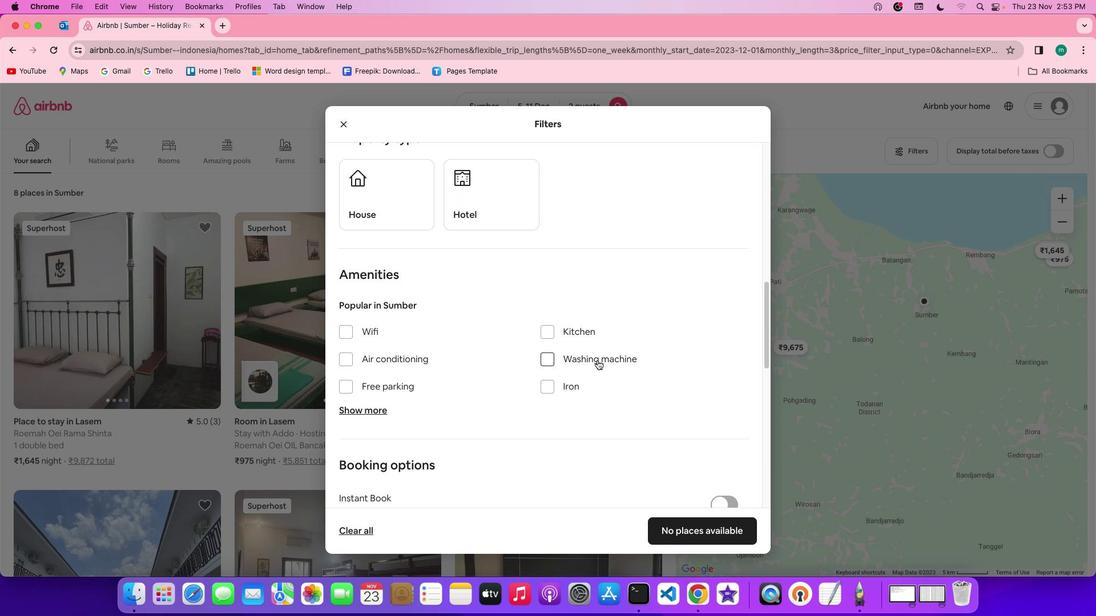 
Action: Mouse scrolled (597, 360) with delta (0, 0)
Screenshot: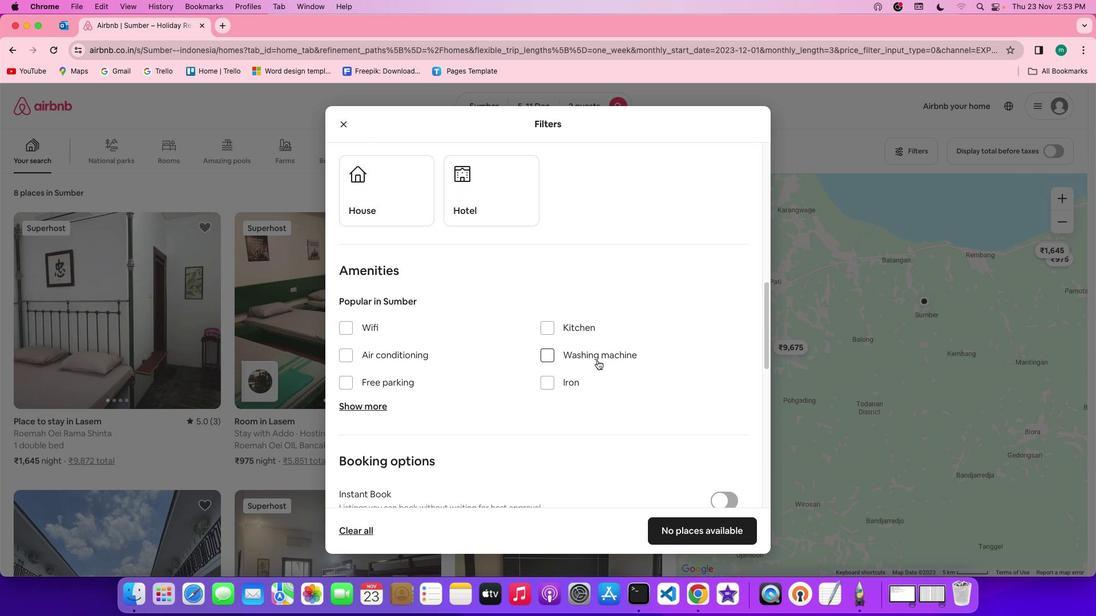 
Action: Mouse scrolled (597, 360) with delta (0, 0)
Screenshot: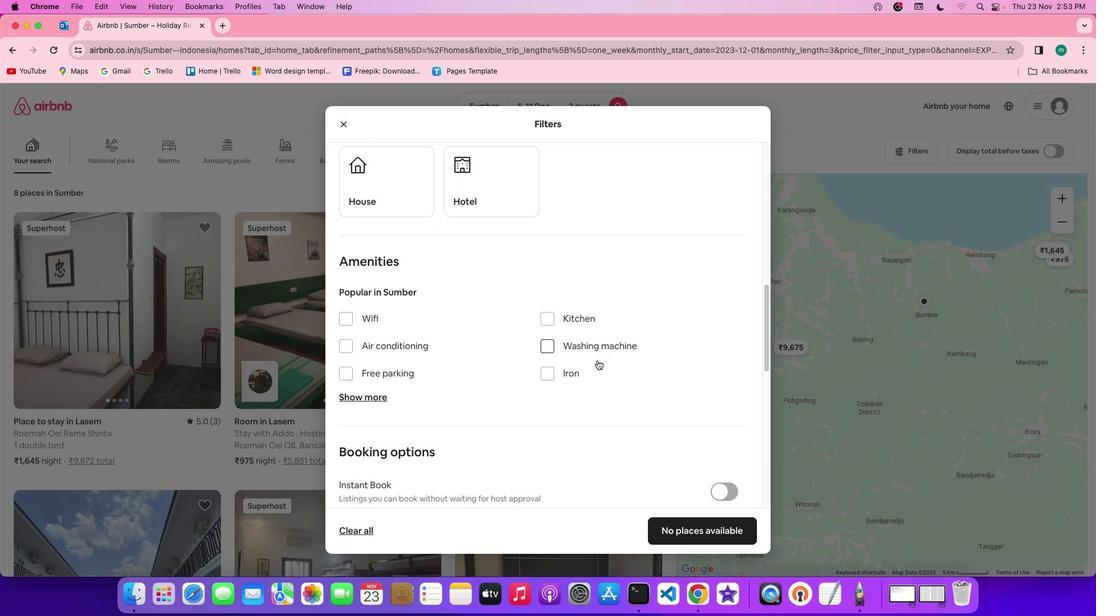 
Action: Mouse scrolled (597, 360) with delta (0, 0)
Screenshot: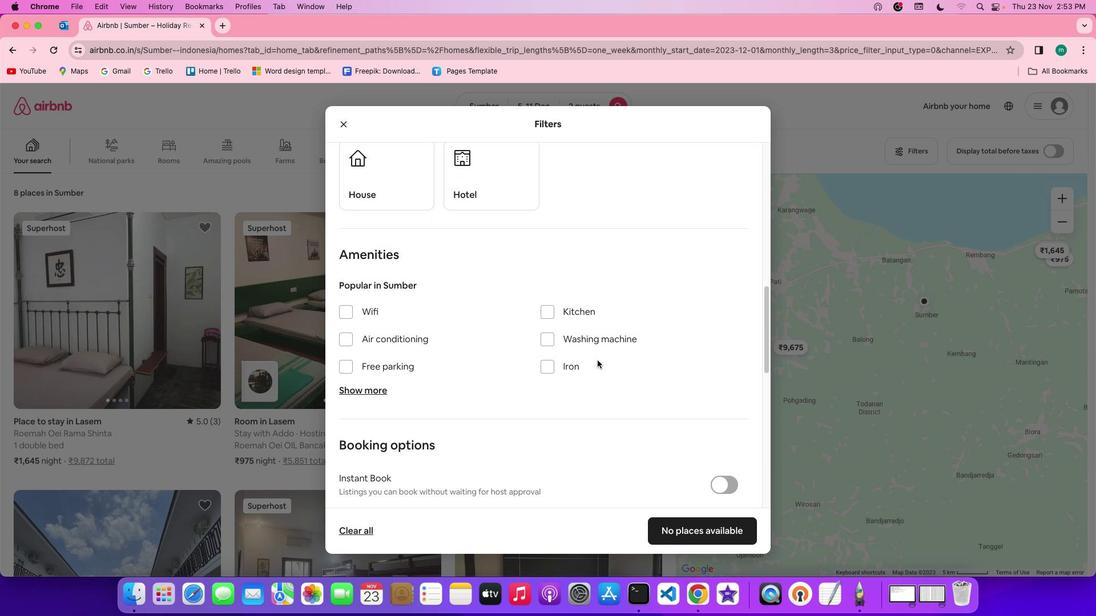 
Action: Mouse scrolled (597, 360) with delta (0, 0)
Screenshot: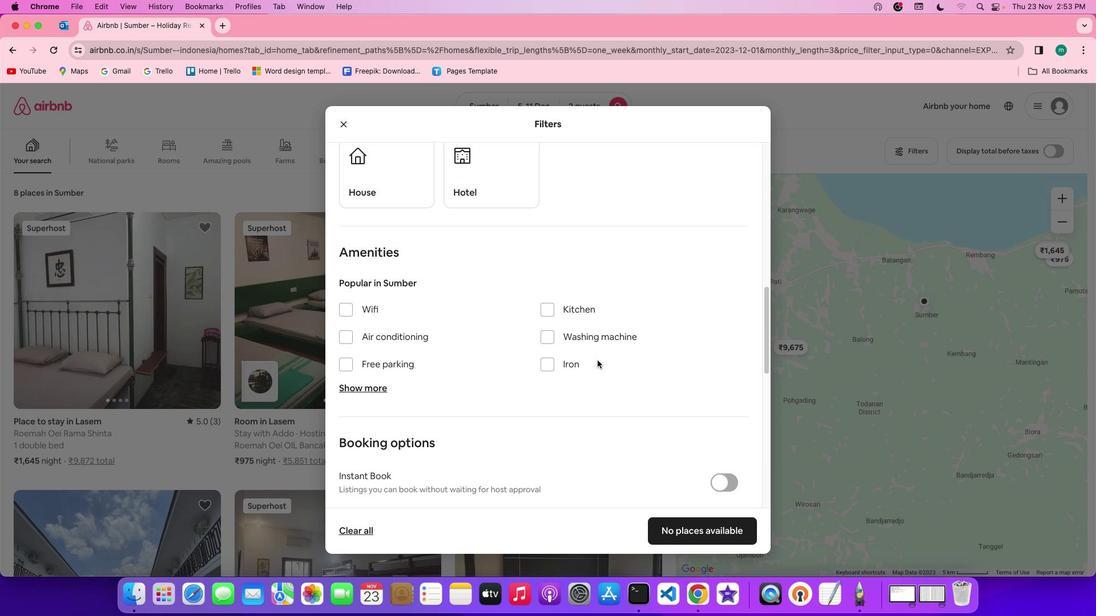 
Action: Mouse scrolled (597, 360) with delta (0, 0)
Screenshot: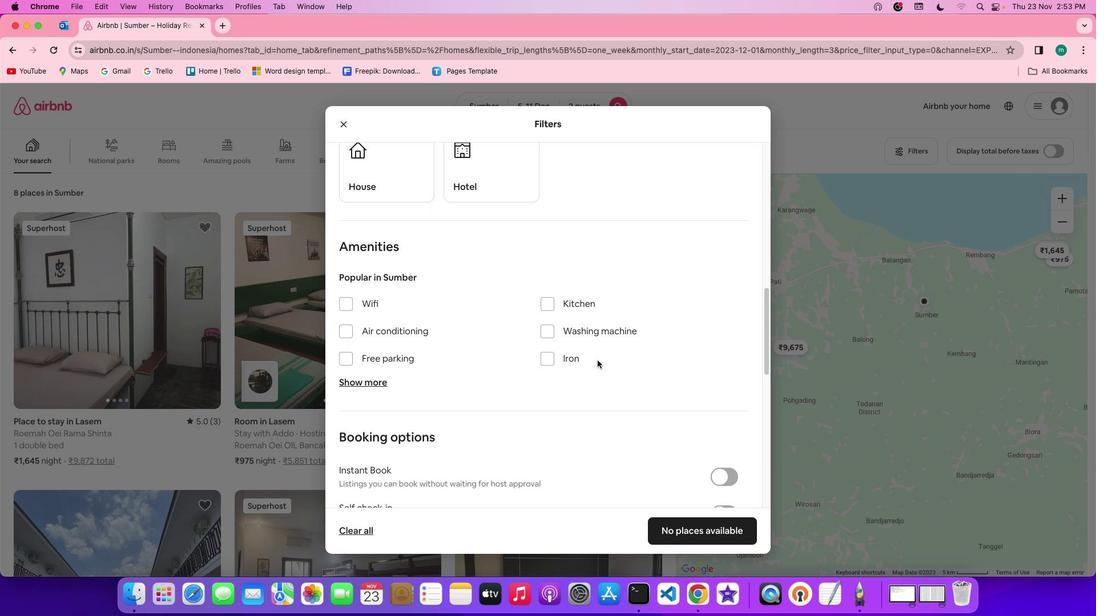 
Action: Mouse scrolled (597, 360) with delta (0, 0)
Screenshot: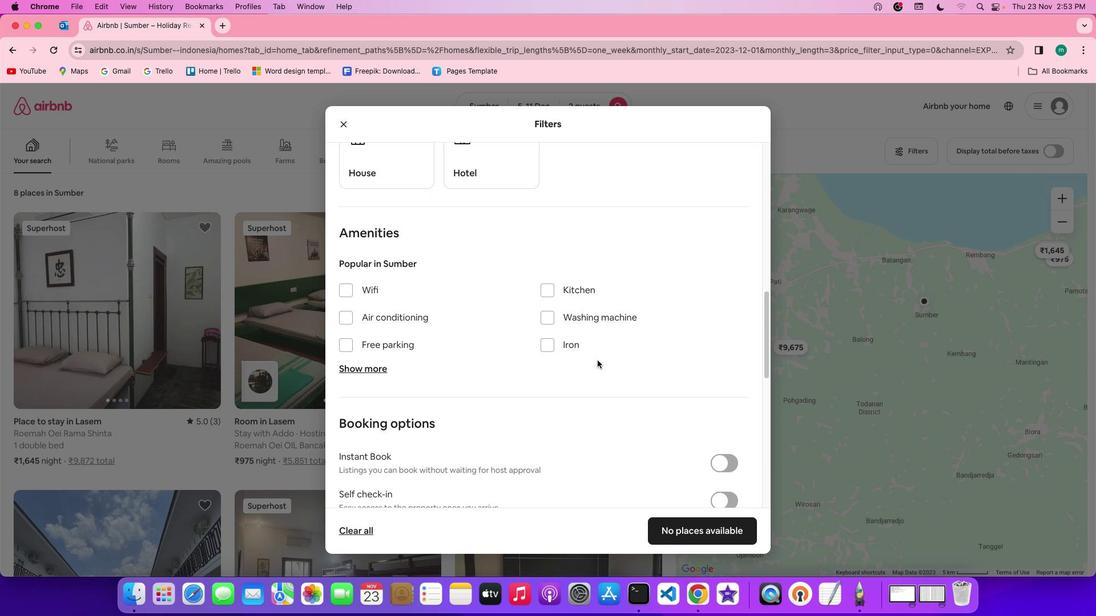 
Action: Mouse moved to (626, 368)
Screenshot: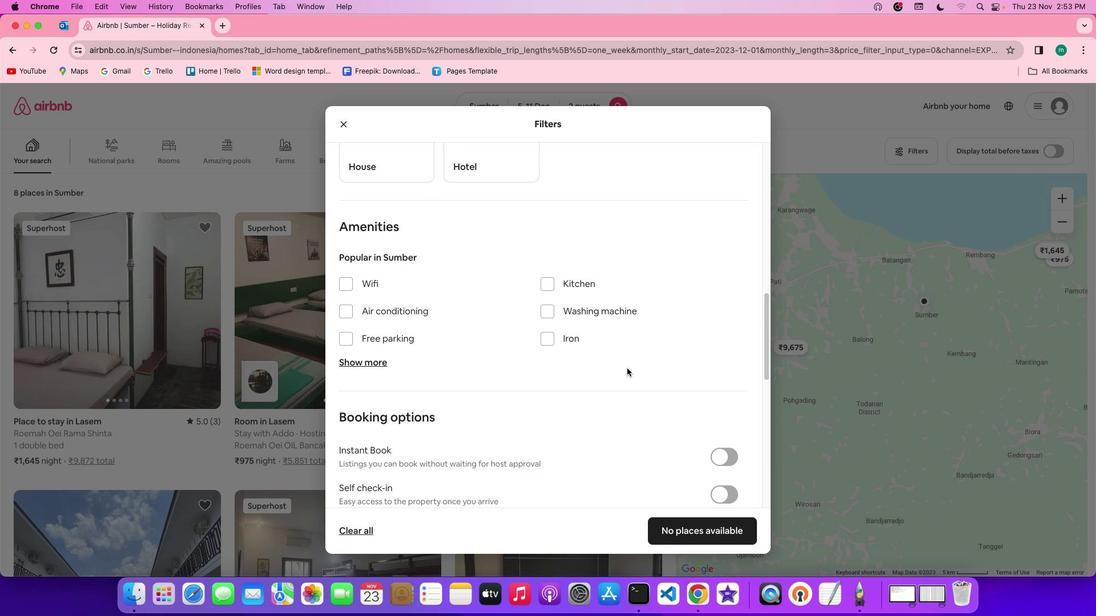 
Action: Mouse scrolled (626, 368) with delta (0, 0)
Screenshot: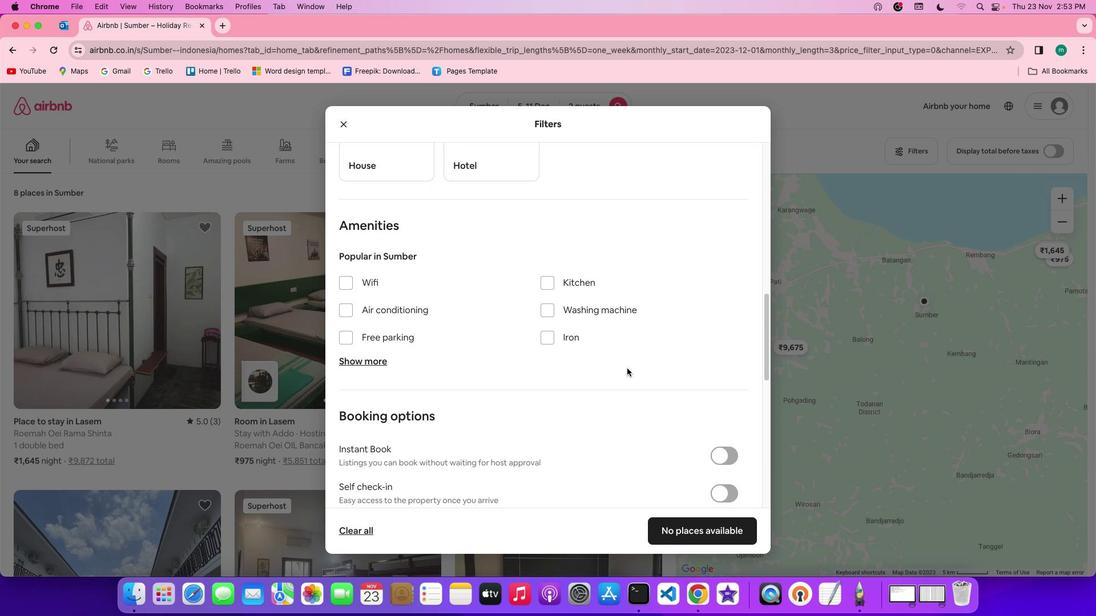 
Action: Mouse scrolled (626, 368) with delta (0, 0)
Screenshot: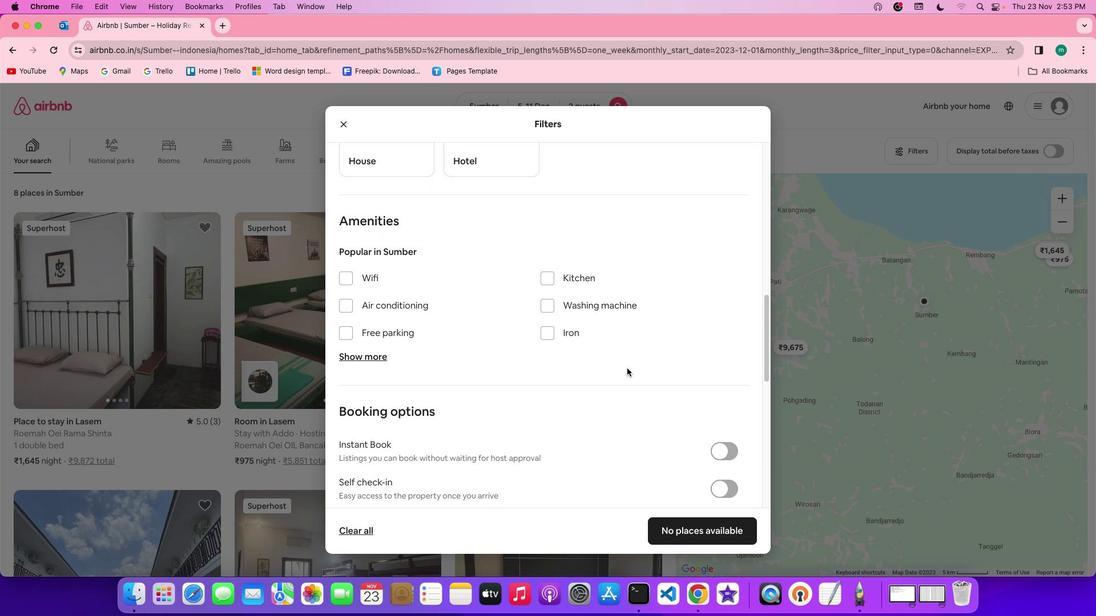
Action: Mouse scrolled (626, 368) with delta (0, 0)
Screenshot: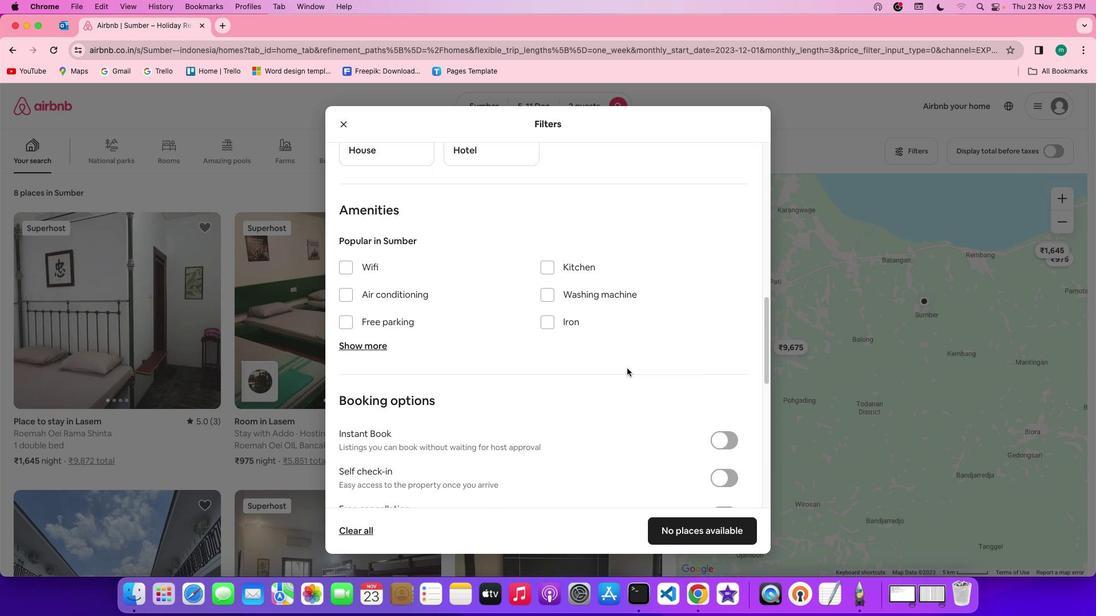 
Action: Mouse scrolled (626, 368) with delta (0, 0)
Screenshot: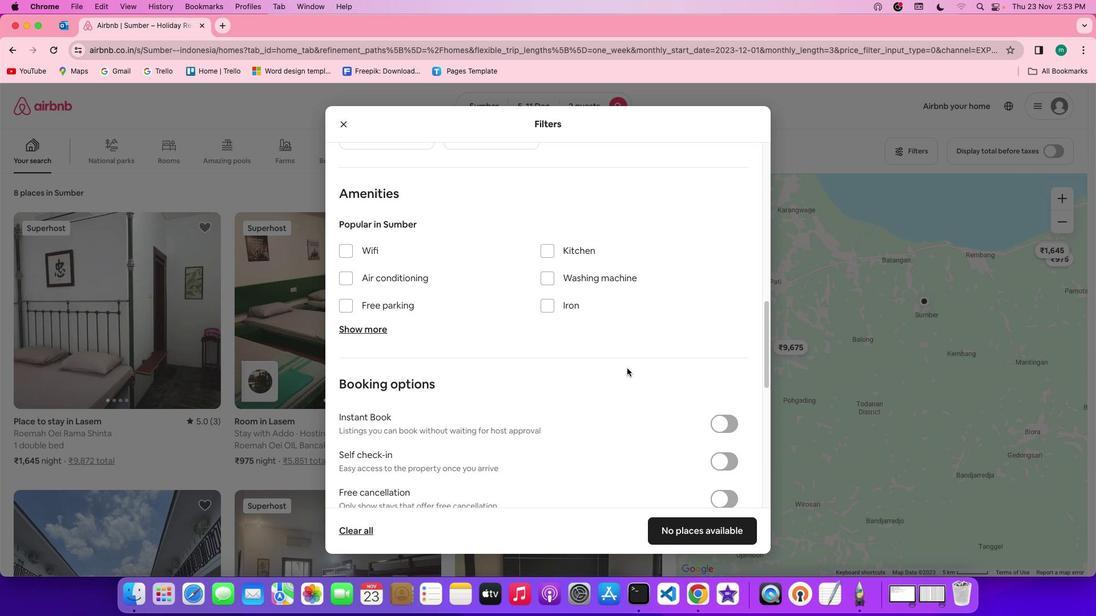 
Action: Mouse scrolled (626, 368) with delta (0, 0)
Screenshot: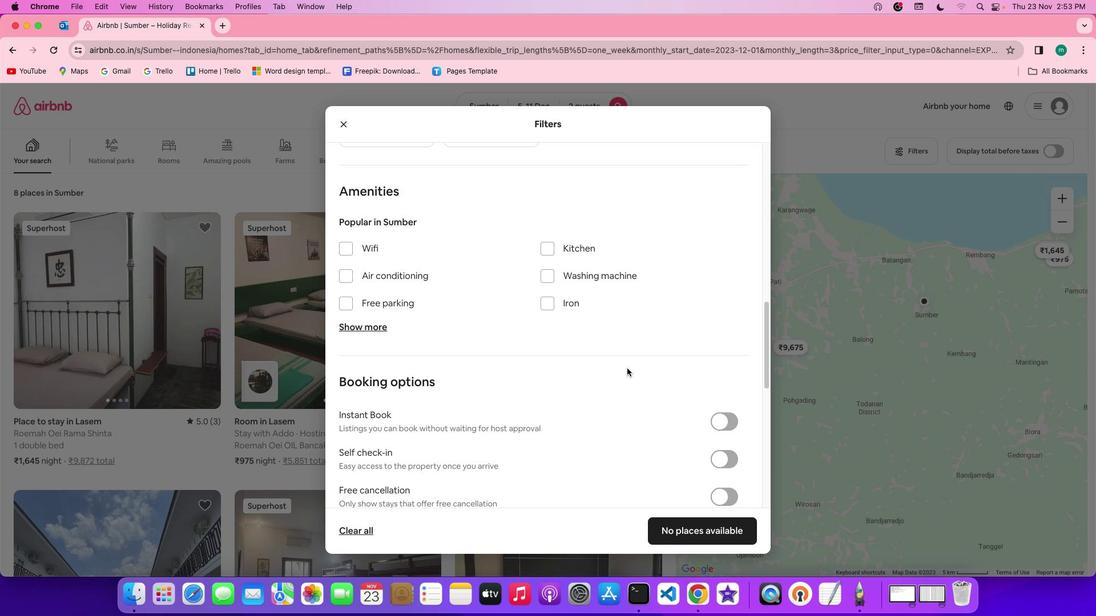 
Action: Mouse scrolled (626, 368) with delta (0, 0)
Screenshot: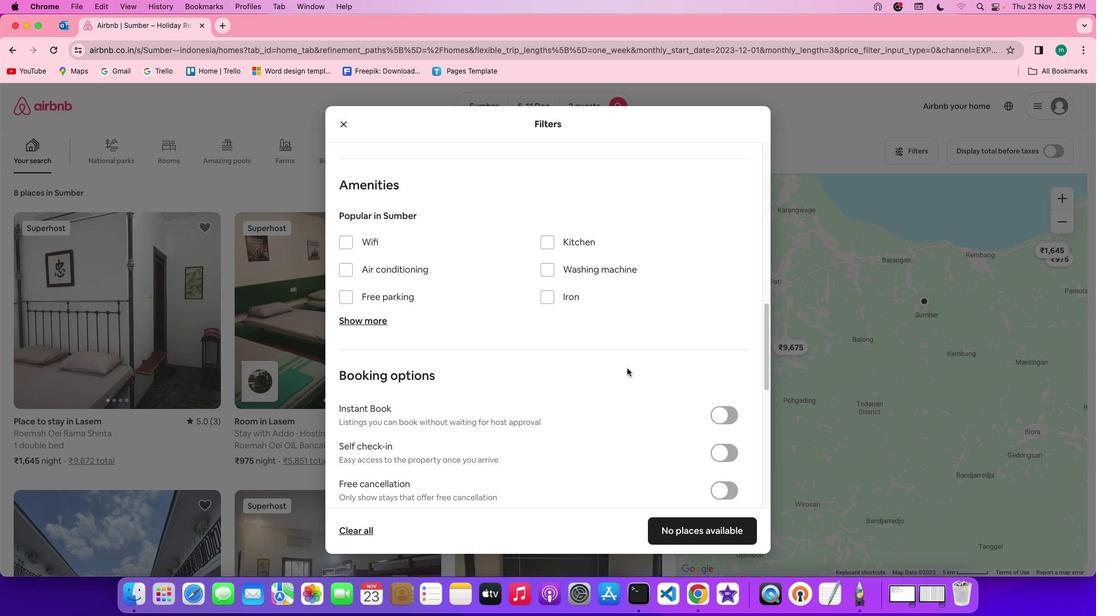 
Action: Mouse scrolled (626, 368) with delta (0, 0)
Screenshot: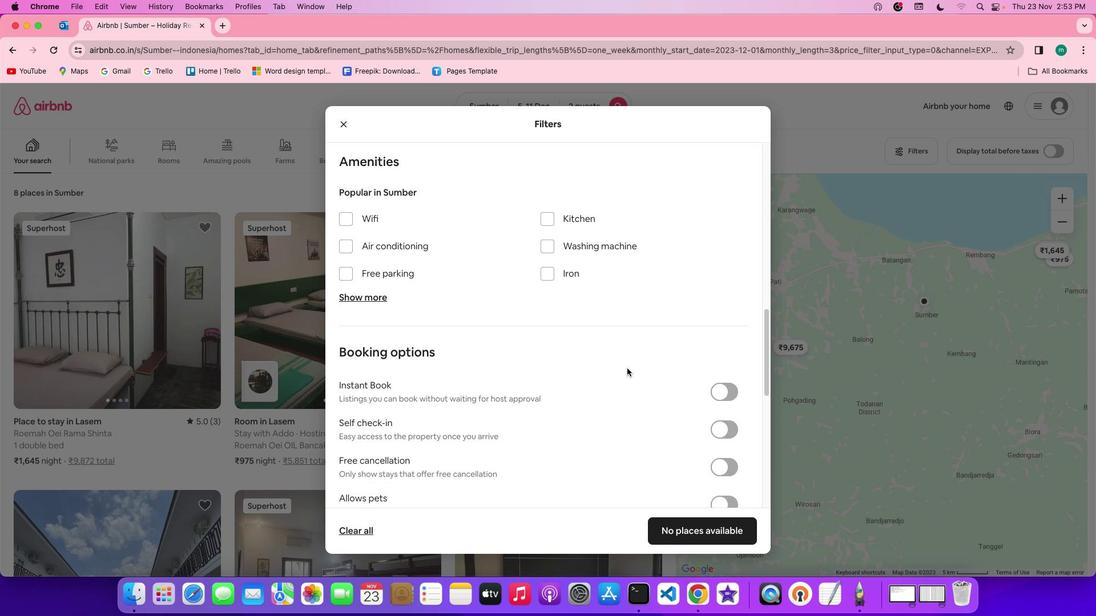 
Action: Mouse scrolled (626, 368) with delta (0, 0)
Screenshot: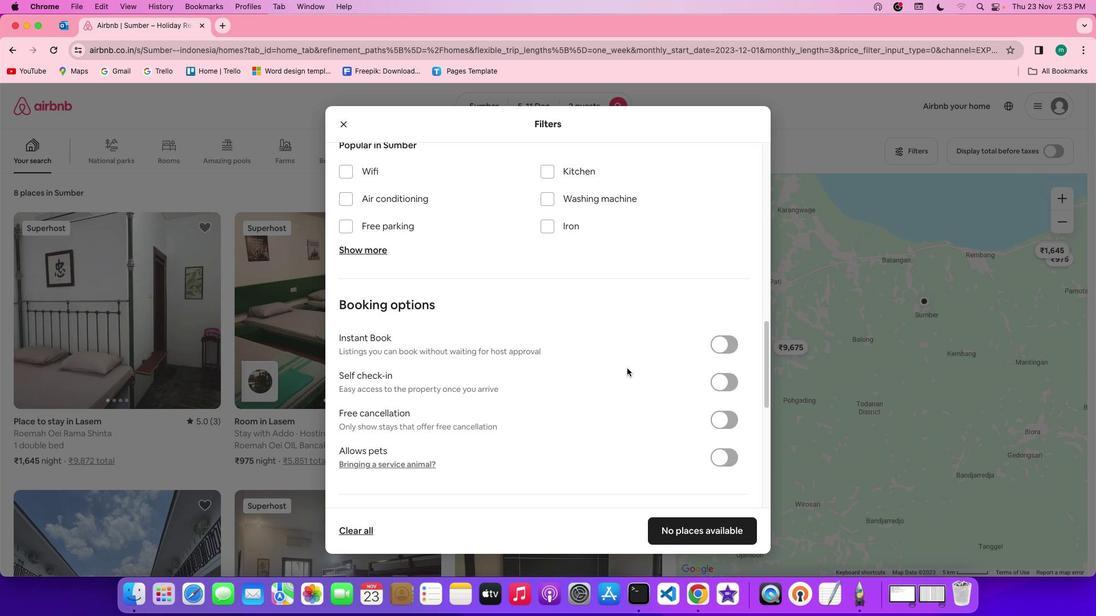 
Action: Mouse moved to (728, 366)
Screenshot: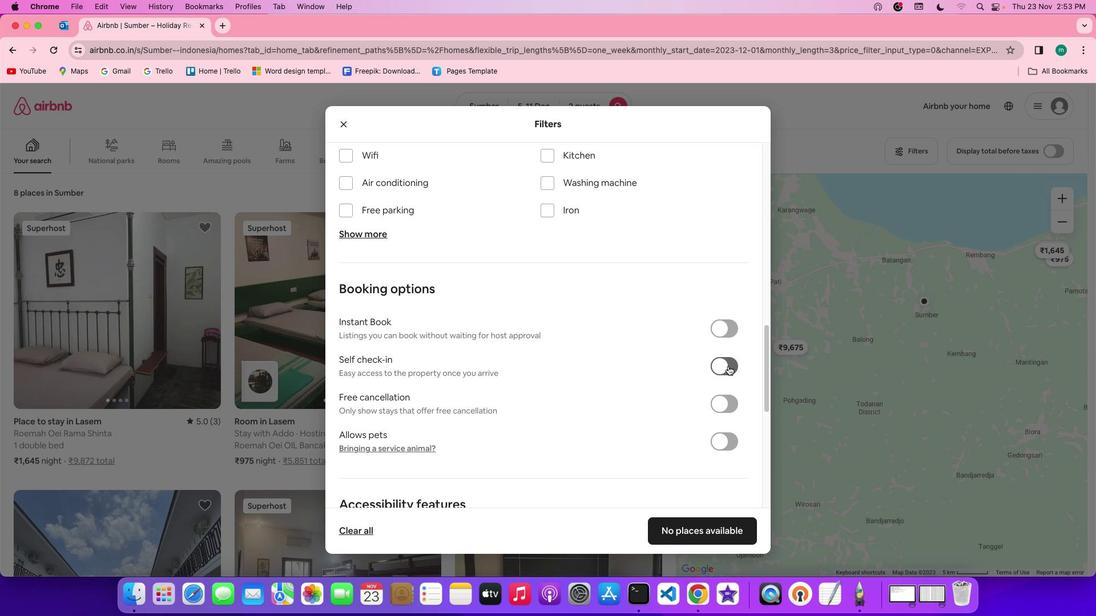 
Action: Mouse pressed left at (728, 366)
Screenshot: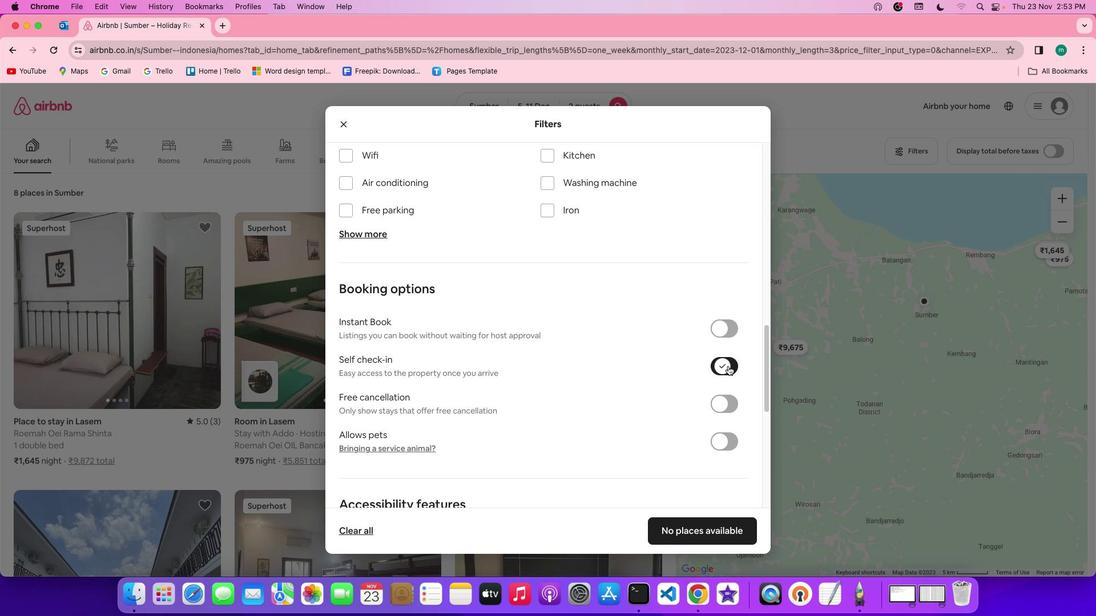 
Action: Mouse moved to (638, 385)
Screenshot: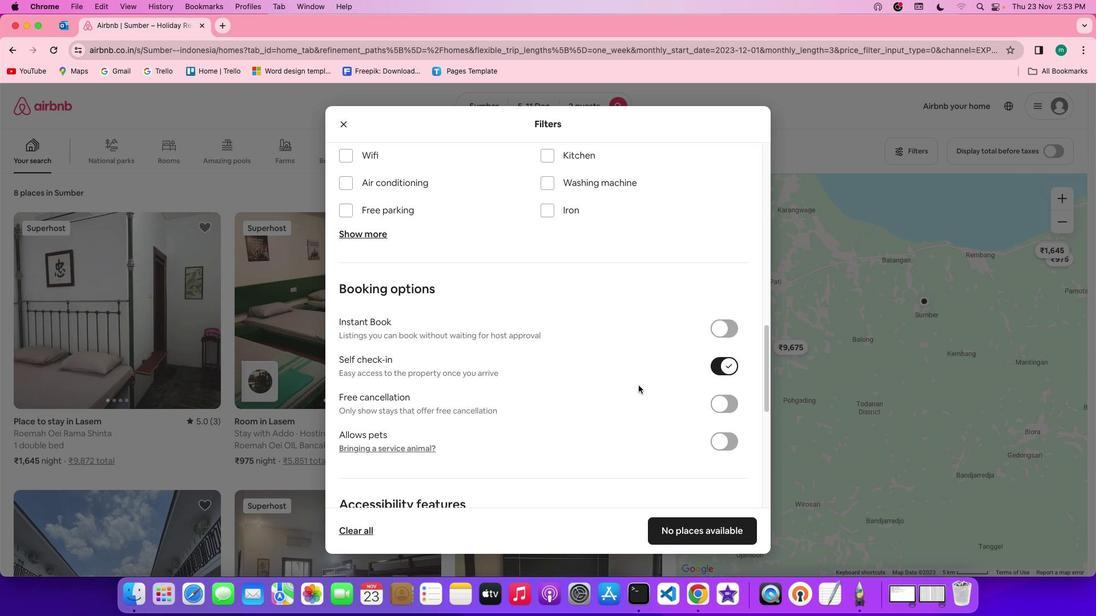 
Action: Mouse scrolled (638, 385) with delta (0, 0)
Screenshot: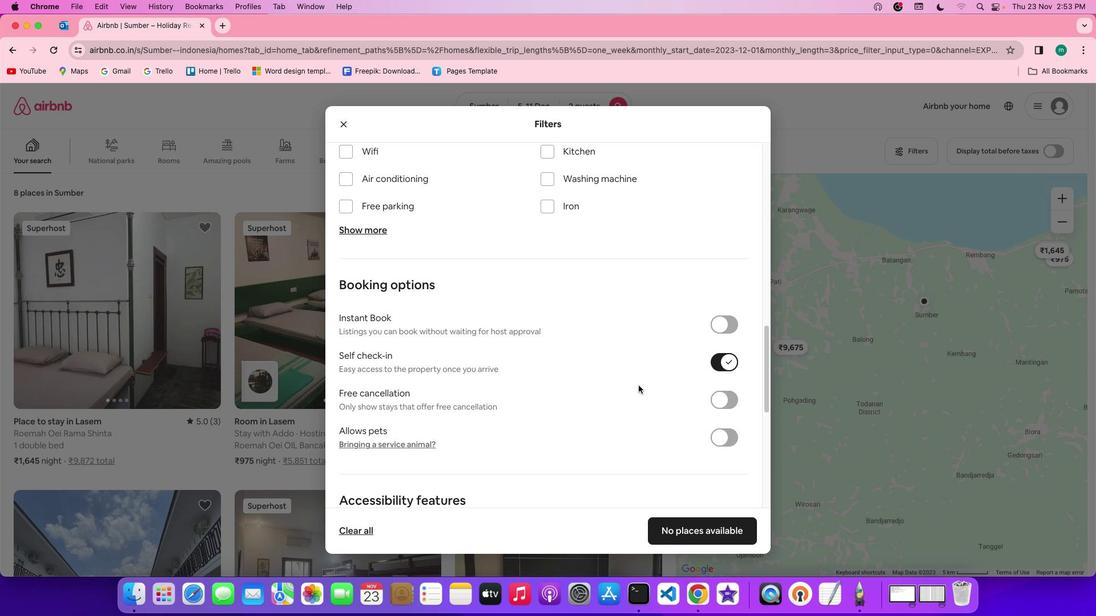 
Action: Mouse scrolled (638, 385) with delta (0, 0)
Screenshot: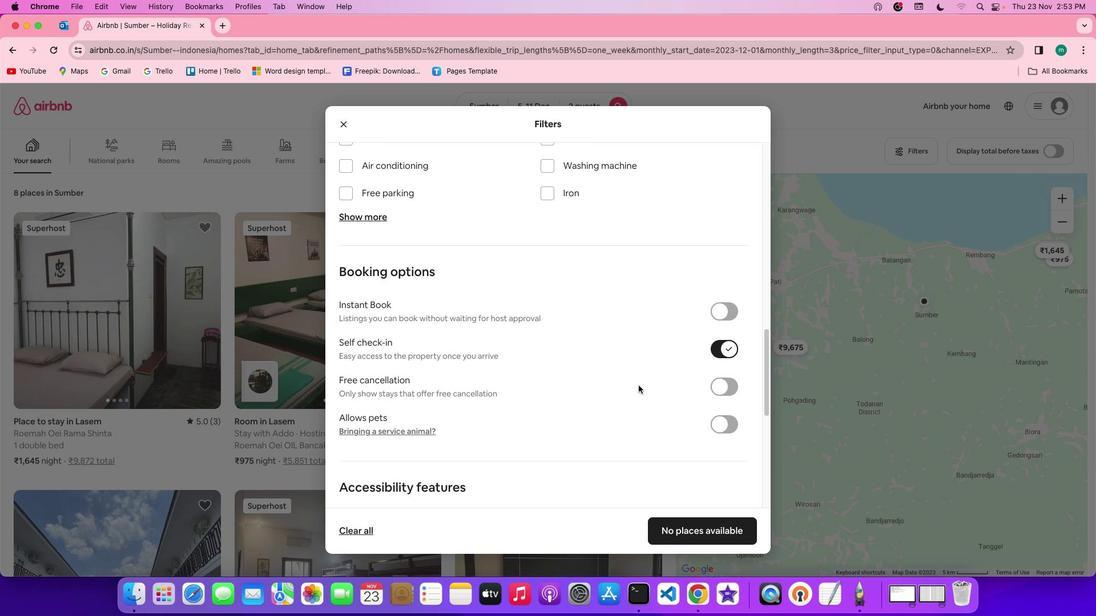
Action: Mouse scrolled (638, 385) with delta (0, -1)
Screenshot: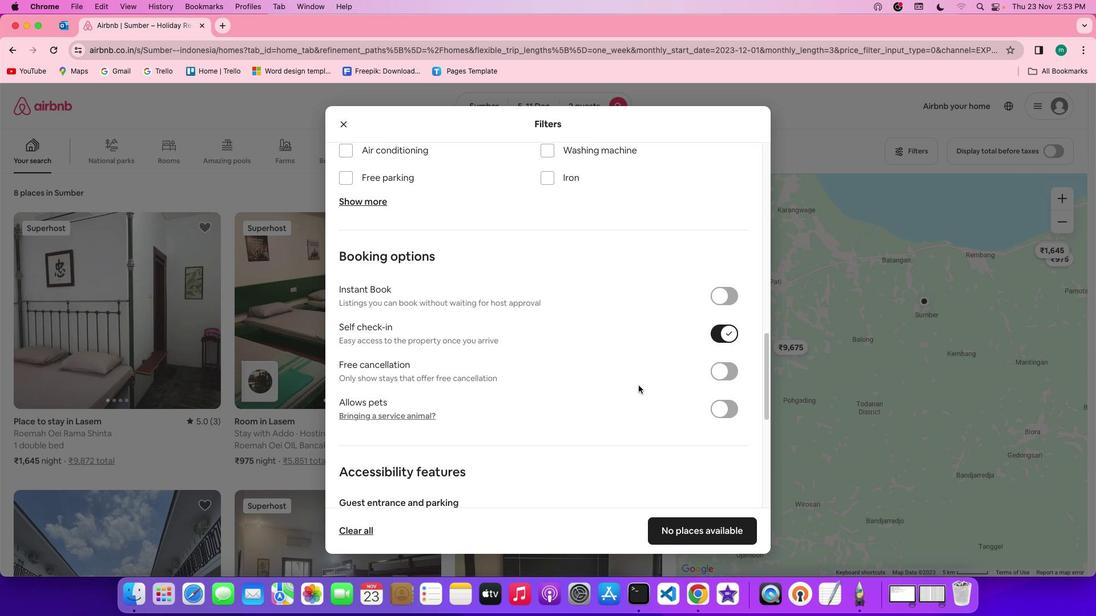 
Action: Mouse scrolled (638, 385) with delta (0, -1)
Screenshot: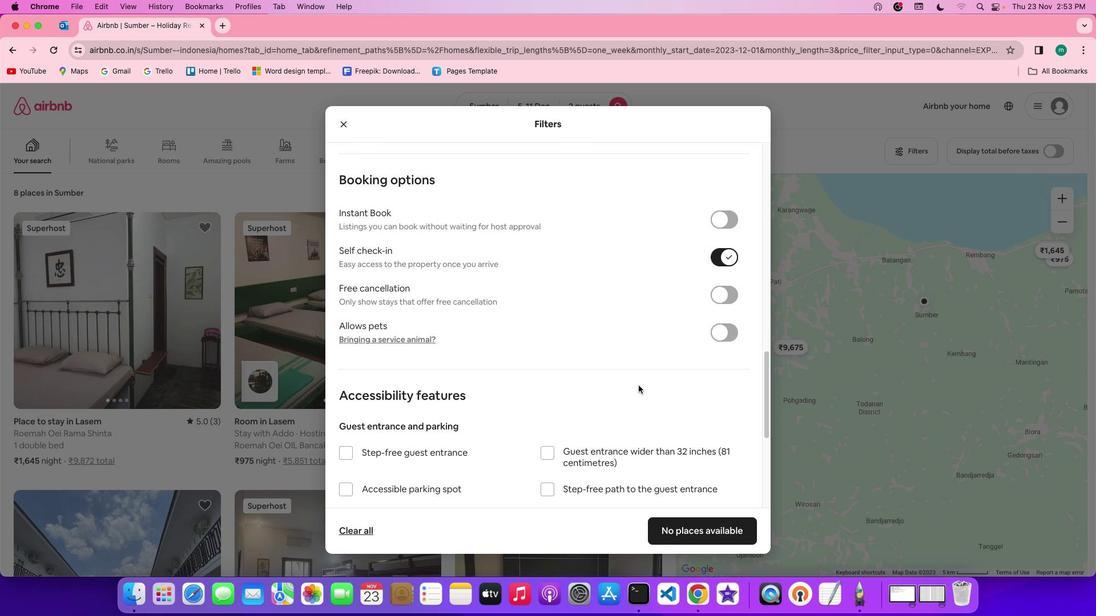 
Action: Mouse scrolled (638, 385) with delta (0, 0)
Screenshot: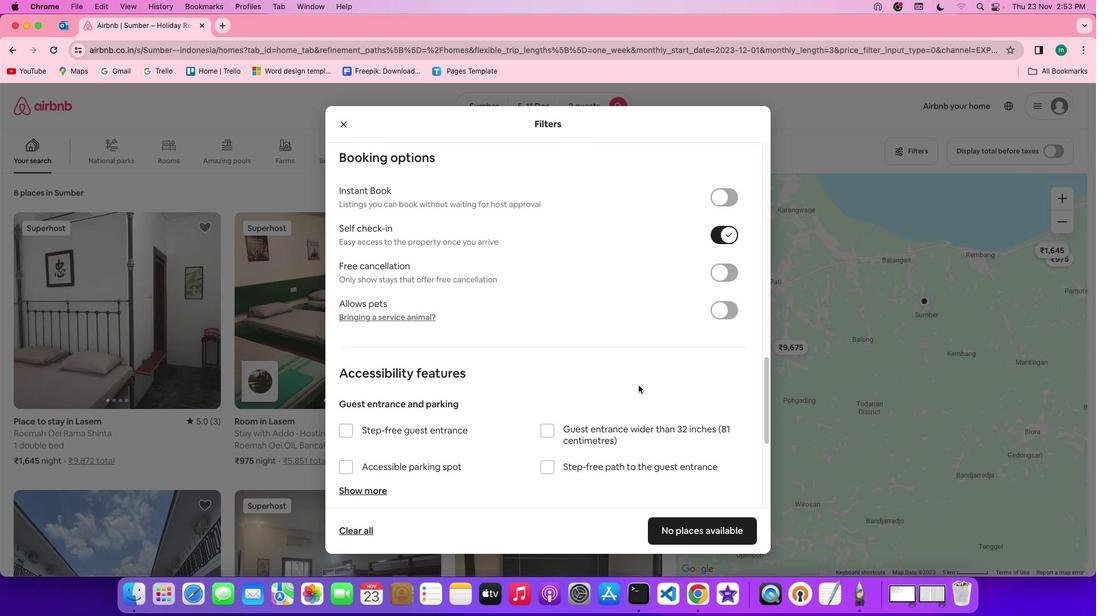 
Action: Mouse scrolled (638, 385) with delta (0, 0)
Screenshot: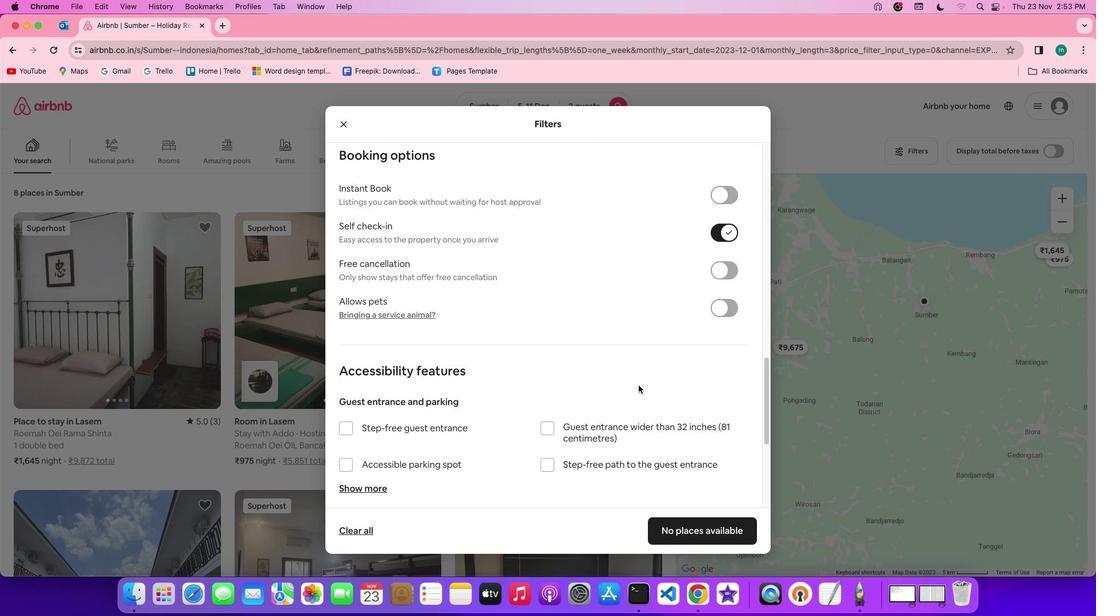 
Action: Mouse scrolled (638, 385) with delta (0, 0)
Screenshot: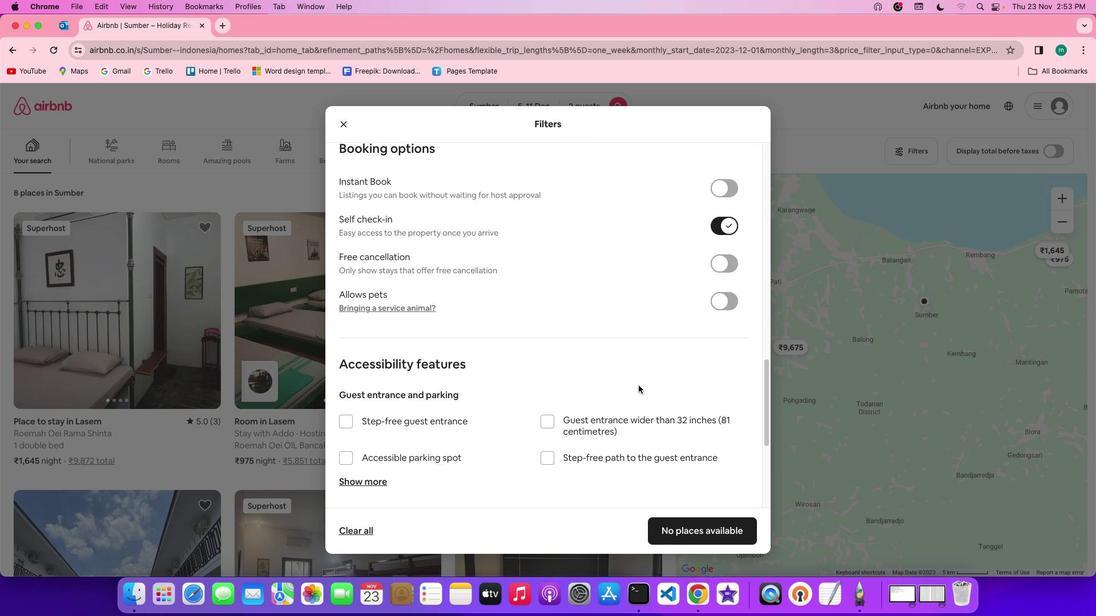 
Action: Mouse scrolled (638, 385) with delta (0, 0)
Screenshot: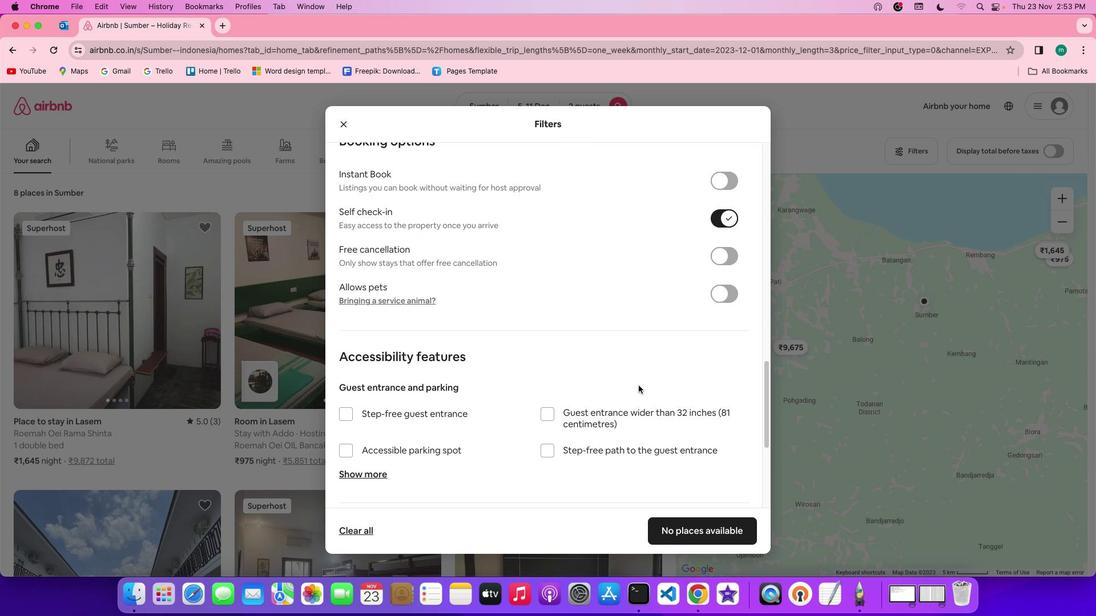 
Action: Mouse moved to (642, 387)
Screenshot: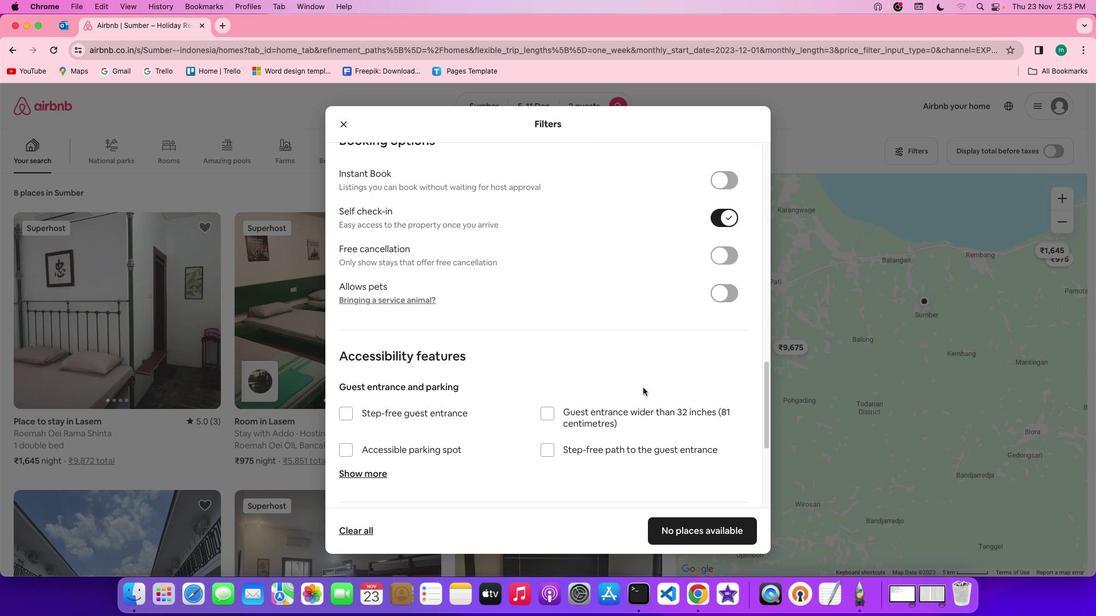 
Action: Mouse scrolled (642, 387) with delta (0, 0)
Screenshot: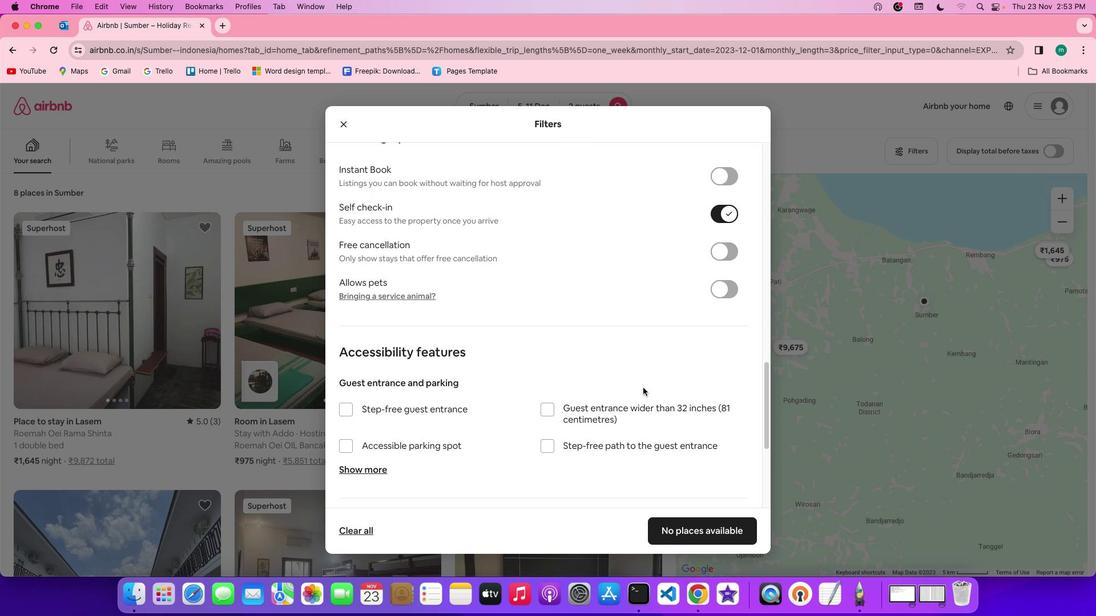 
Action: Mouse scrolled (642, 387) with delta (0, 0)
Screenshot: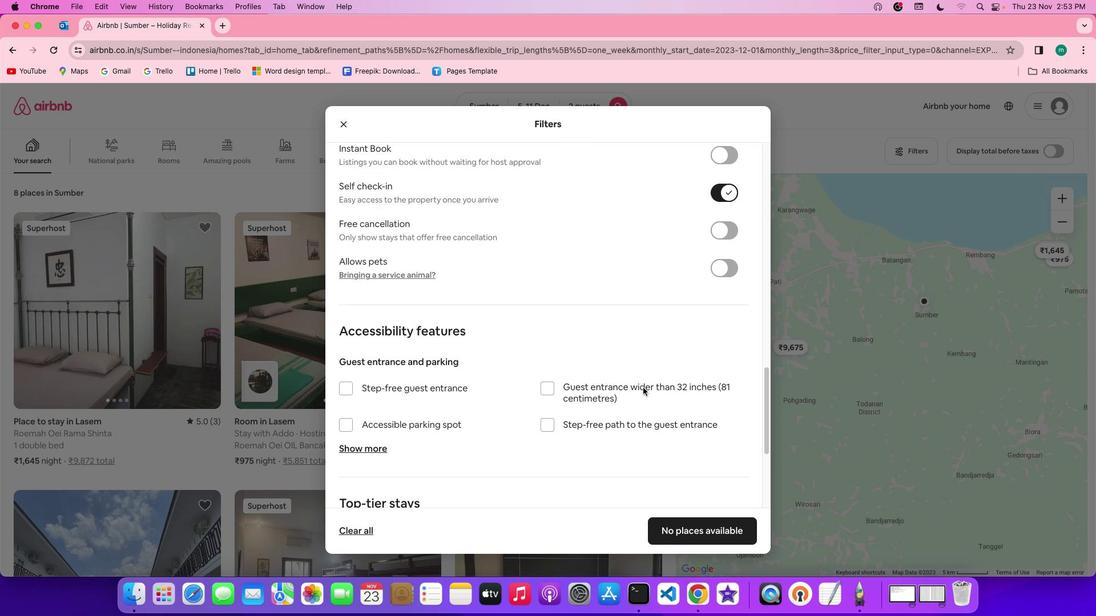 
Action: Mouse scrolled (642, 387) with delta (0, -1)
Screenshot: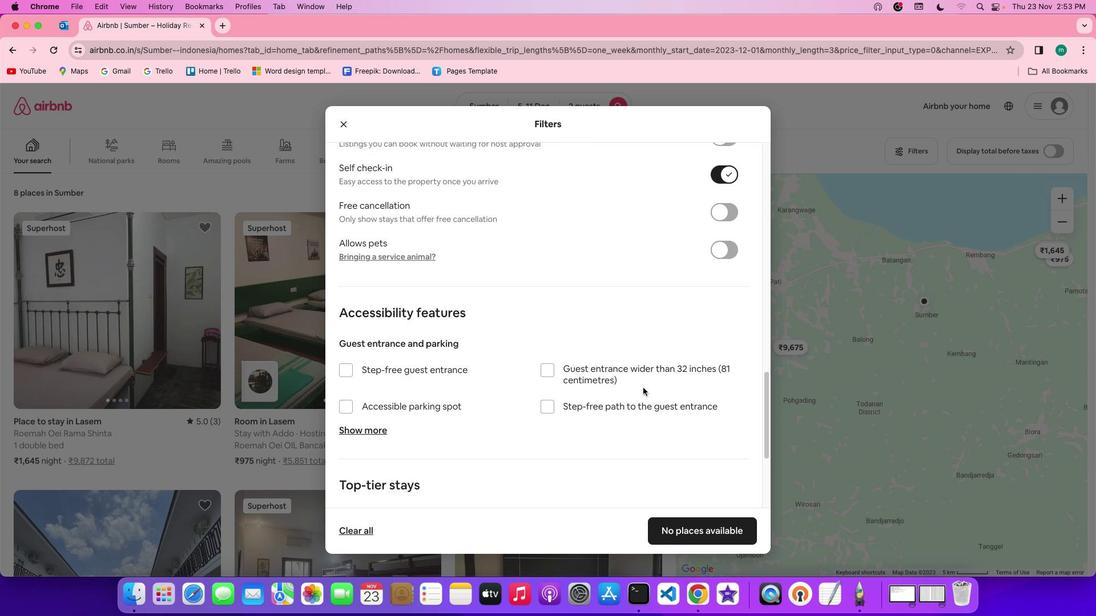 
Action: Mouse scrolled (642, 387) with delta (0, -1)
Screenshot: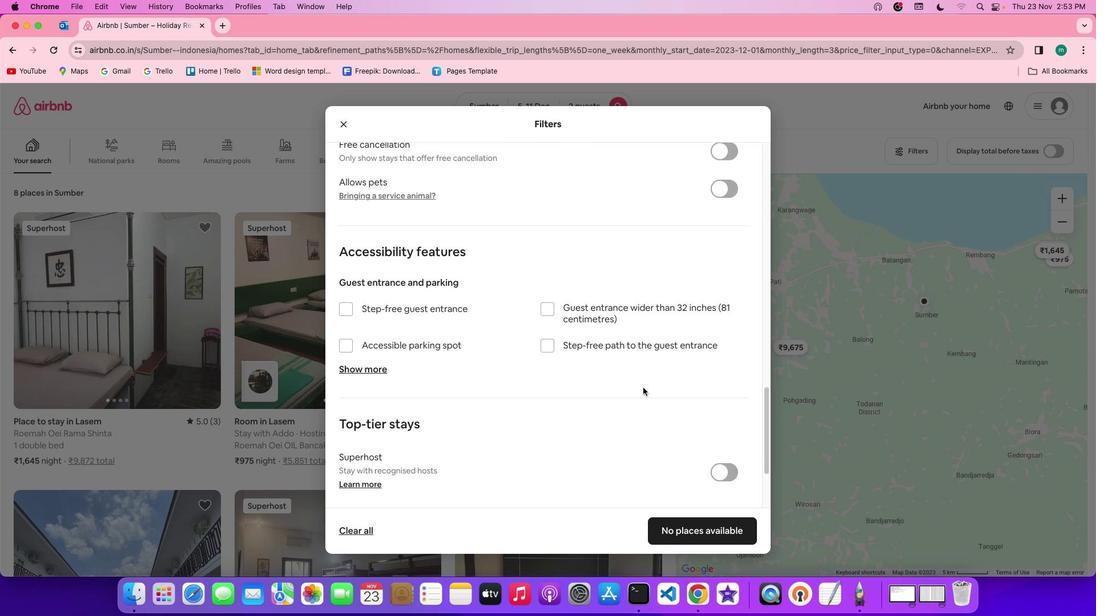 
Action: Mouse scrolled (642, 387) with delta (0, 0)
Screenshot: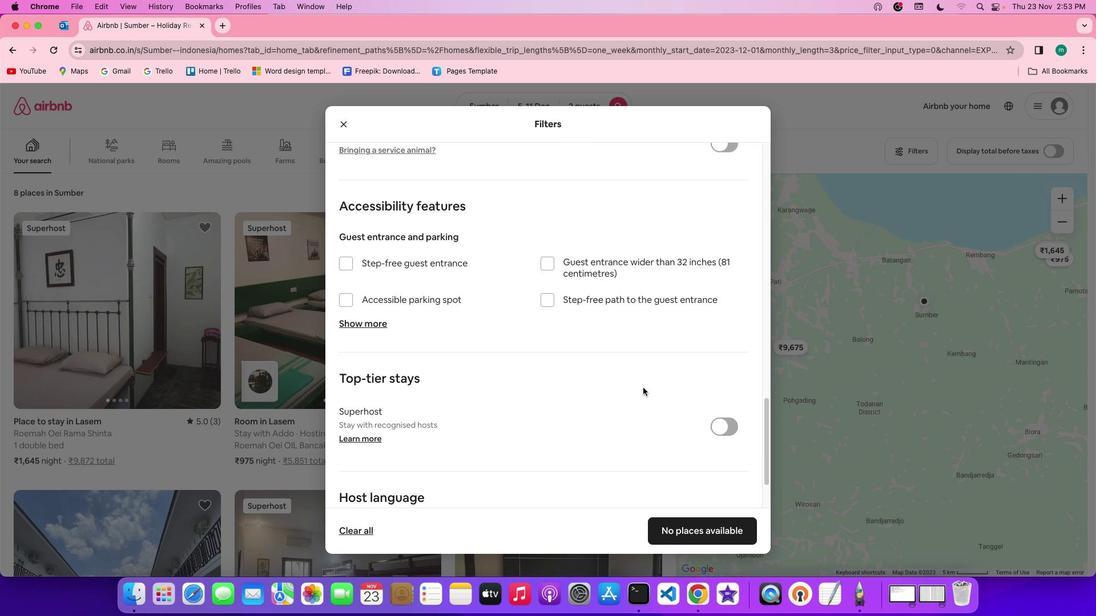 
Action: Mouse scrolled (642, 387) with delta (0, 0)
Screenshot: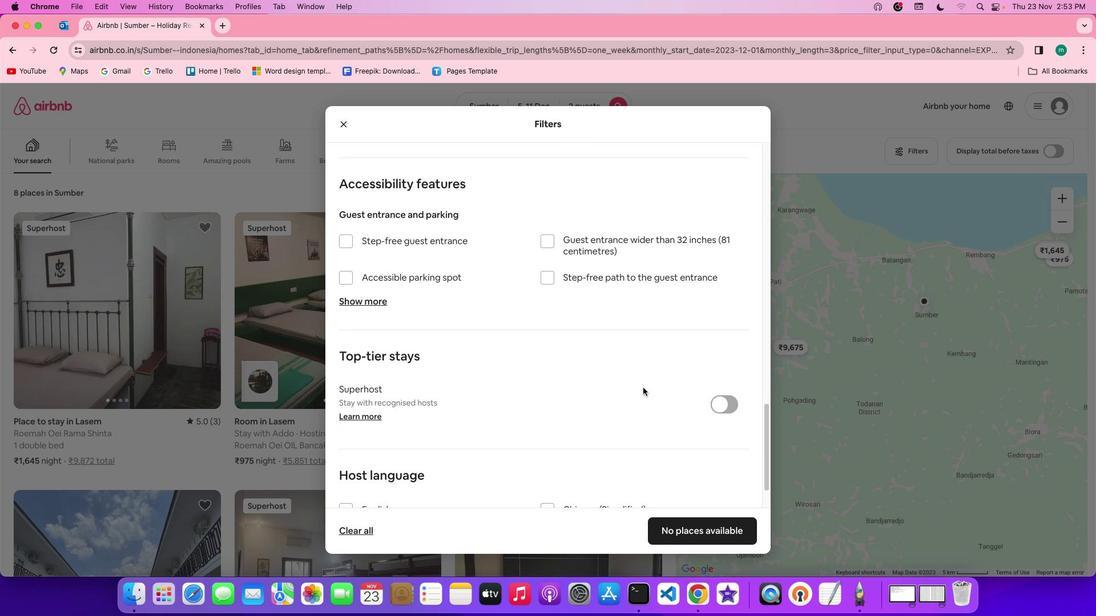 
Action: Mouse scrolled (642, 387) with delta (0, -1)
Screenshot: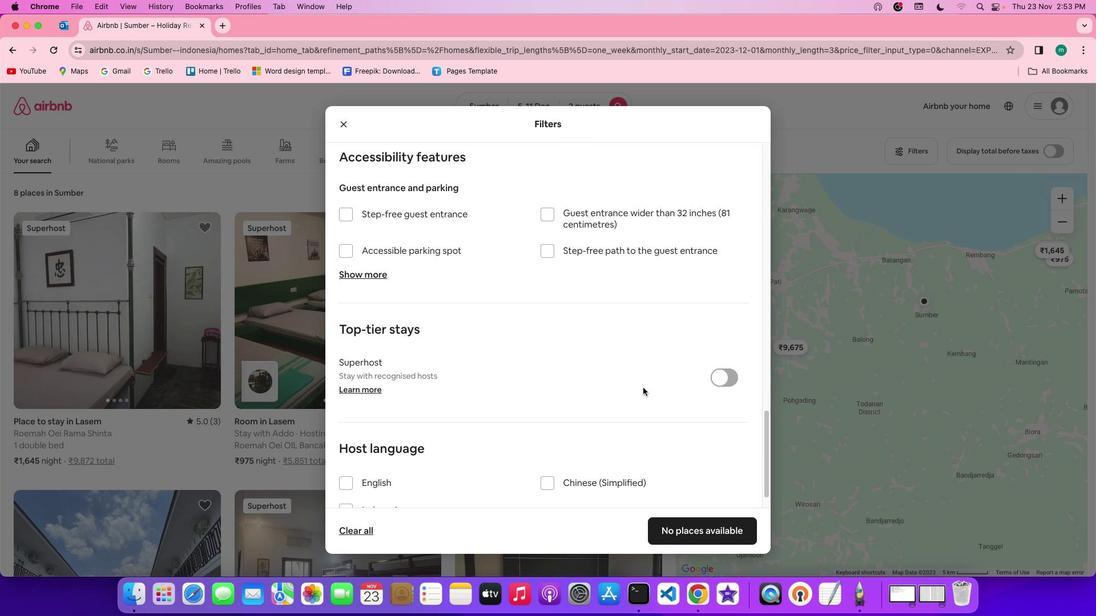 
Action: Mouse scrolled (642, 387) with delta (0, -2)
Screenshot: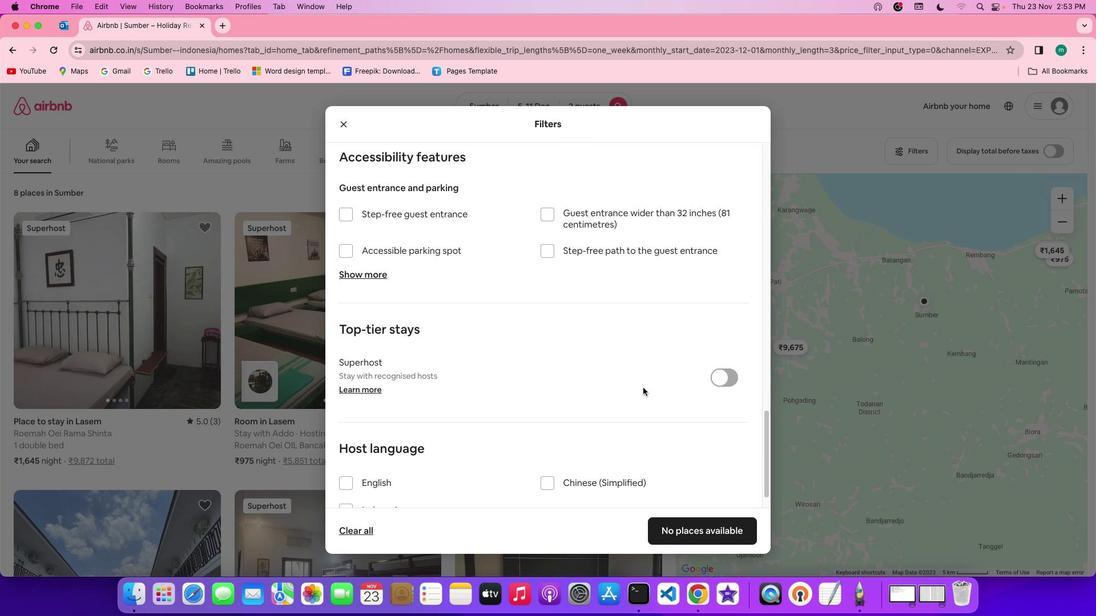 
Action: Mouse scrolled (642, 387) with delta (0, -2)
Screenshot: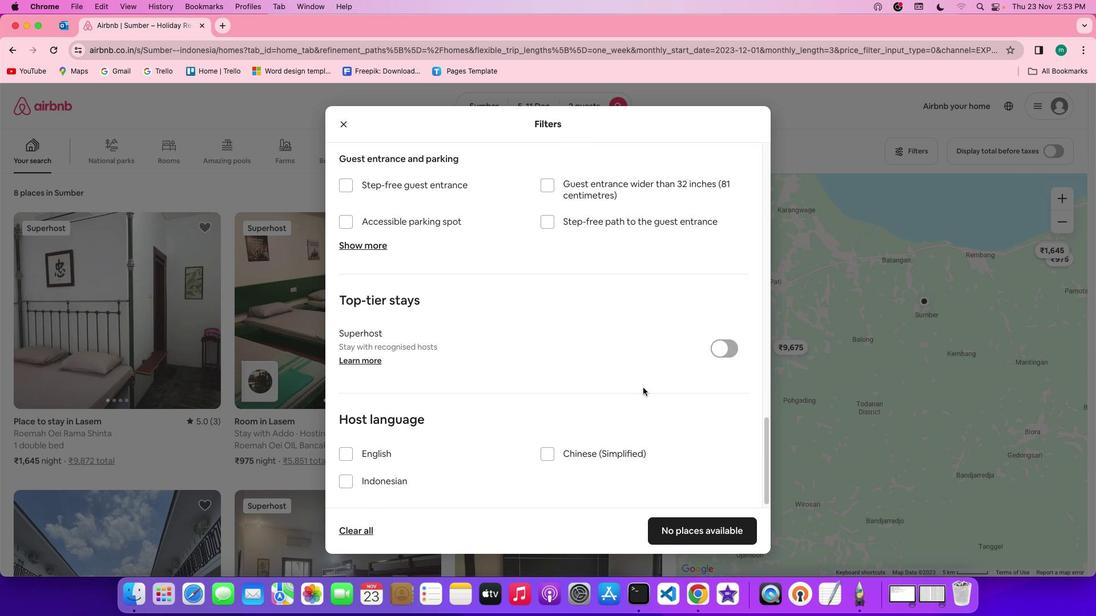 
Action: Mouse scrolled (642, 387) with delta (0, 0)
Screenshot: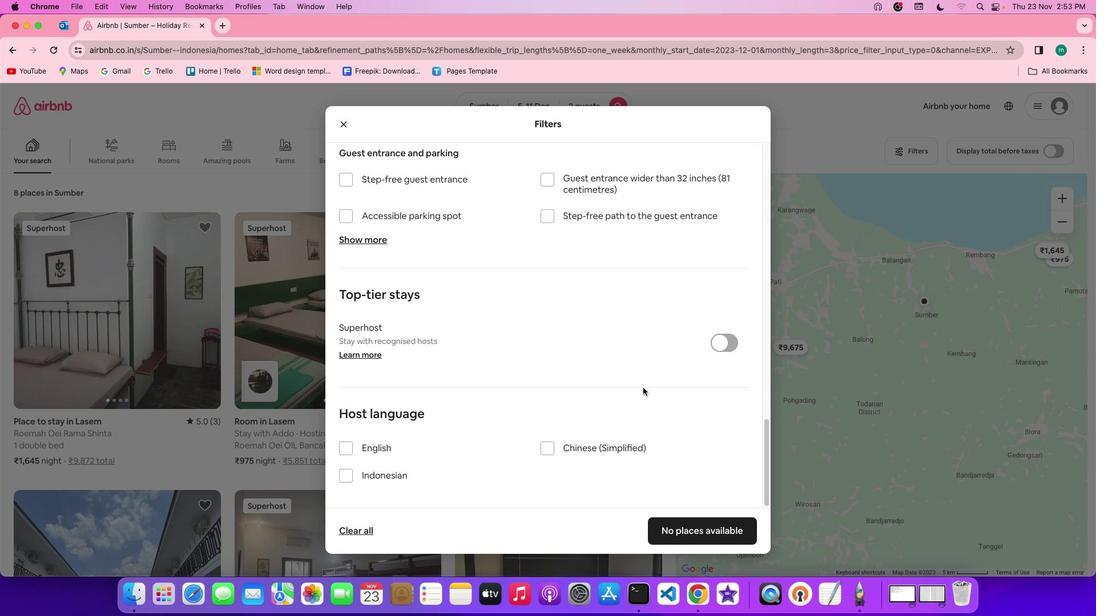 
Action: Mouse scrolled (642, 387) with delta (0, 0)
Screenshot: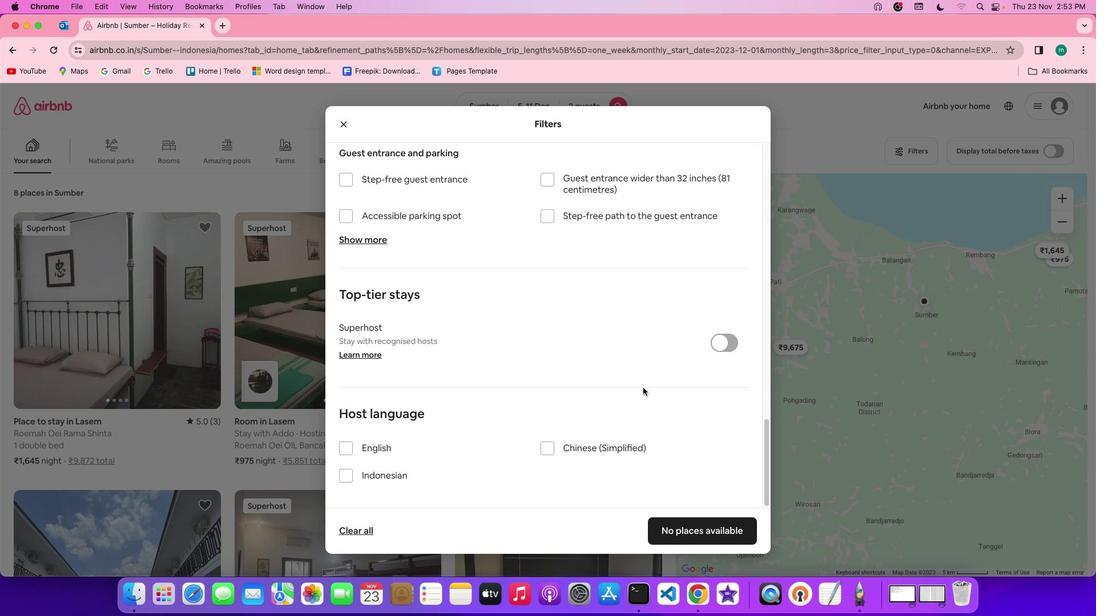 
Action: Mouse scrolled (642, 387) with delta (0, -1)
Screenshot: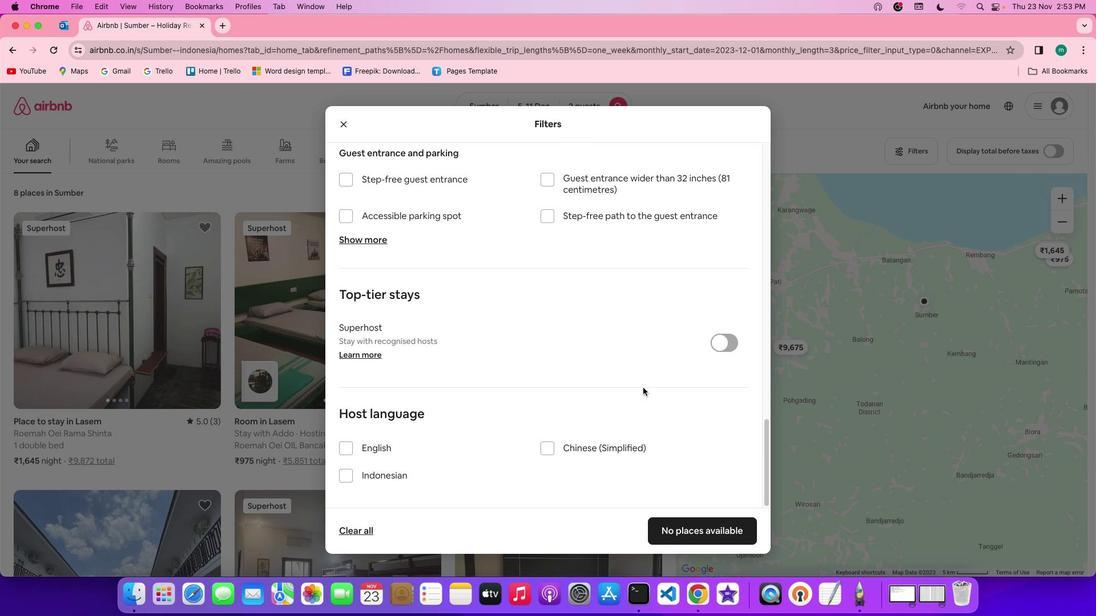 
Action: Mouse scrolled (642, 387) with delta (0, -2)
Screenshot: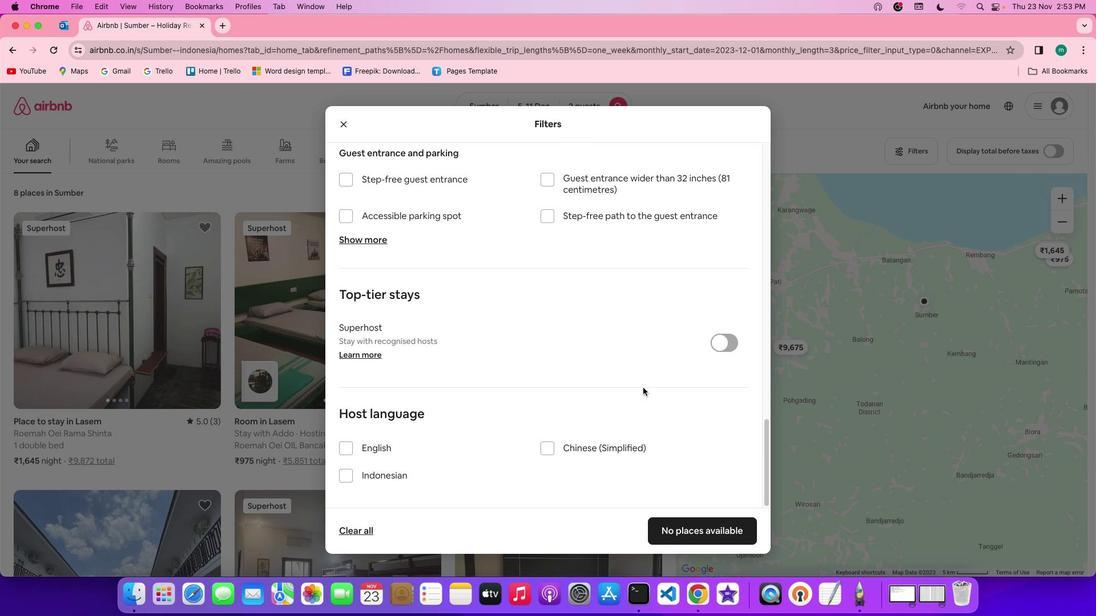 
Action: Mouse scrolled (642, 387) with delta (0, -2)
Screenshot: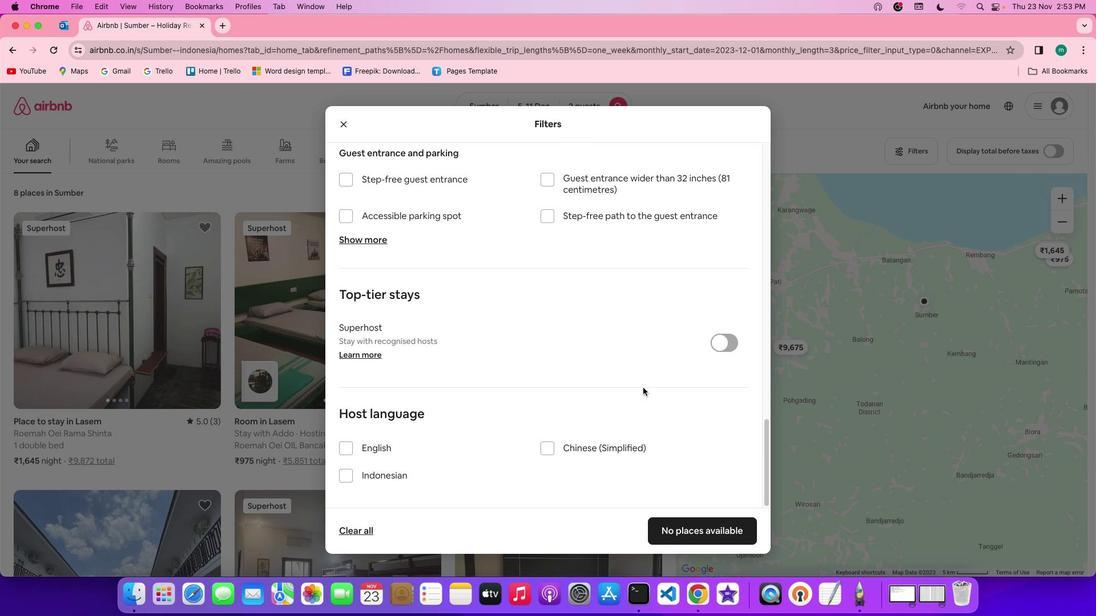 
Action: Mouse moved to (704, 525)
Screenshot: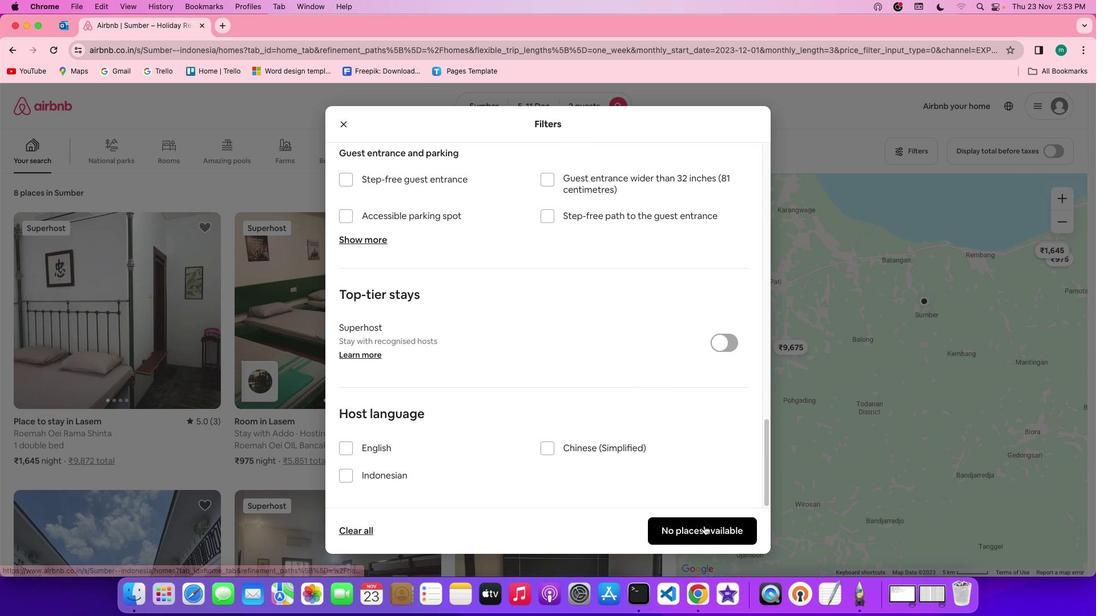 
Action: Mouse pressed left at (704, 525)
Screenshot: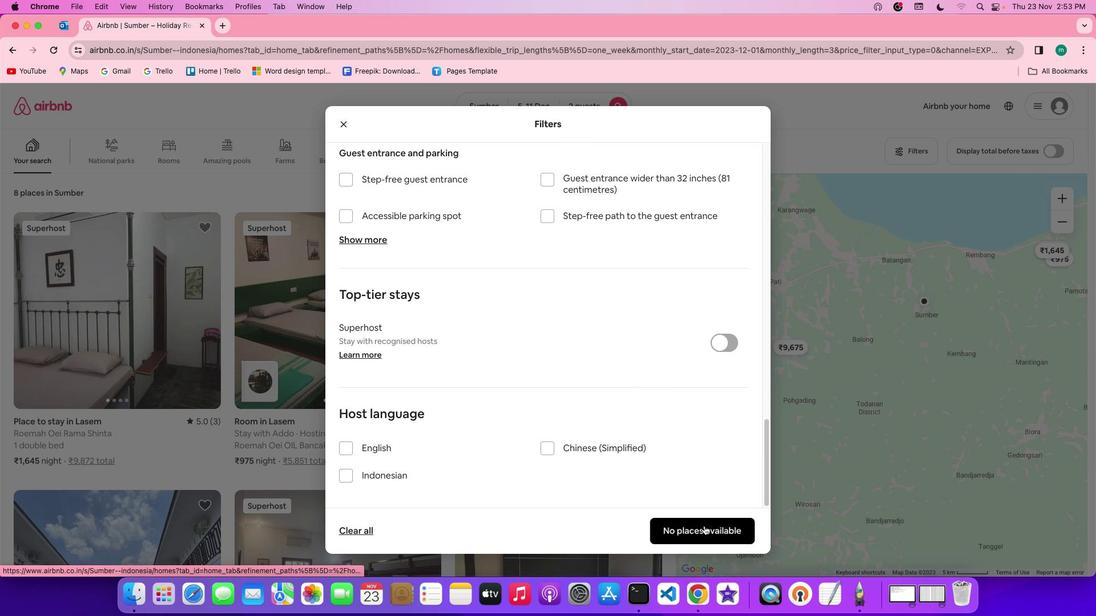 
Action: Mouse moved to (375, 341)
Screenshot: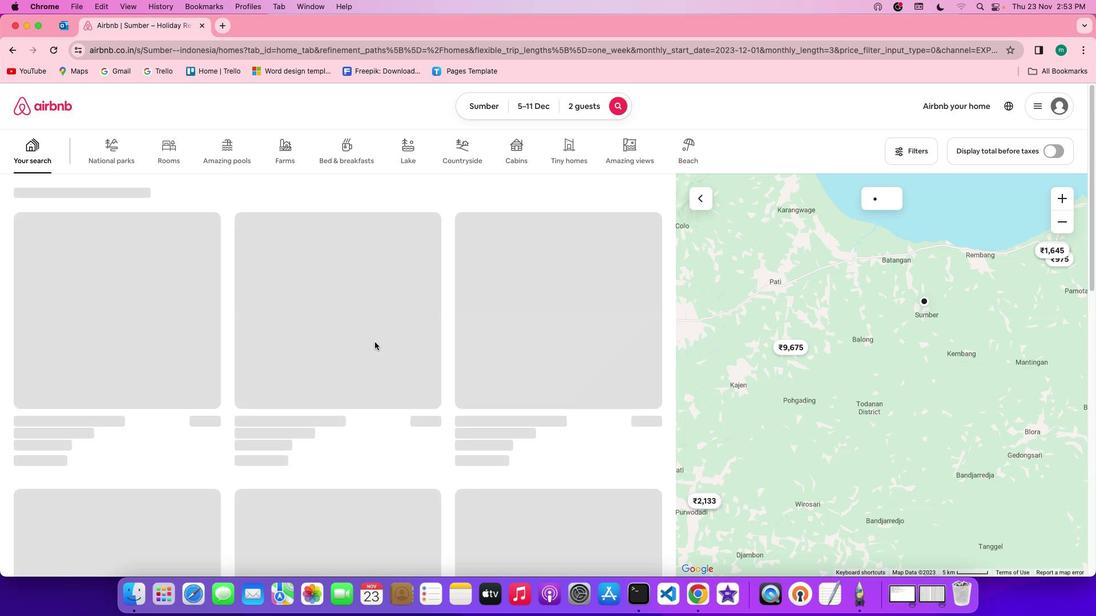 
